 Task: Search one way flight ticket for 5 adults, 2 children, 1 infant in seat and 1 infant on lap in economy from Waterloo: Waterloo Regional Airport to Rock Springs: Southwest Wyoming Regional Airport (rock Springs Sweetwater County Airport) on 8-5-2023. Choice of flights is American. Number of bags: 2 checked bags. Price is upto 83000. Outbound departure time preference is 19:30.
Action: Mouse moved to (296, 279)
Screenshot: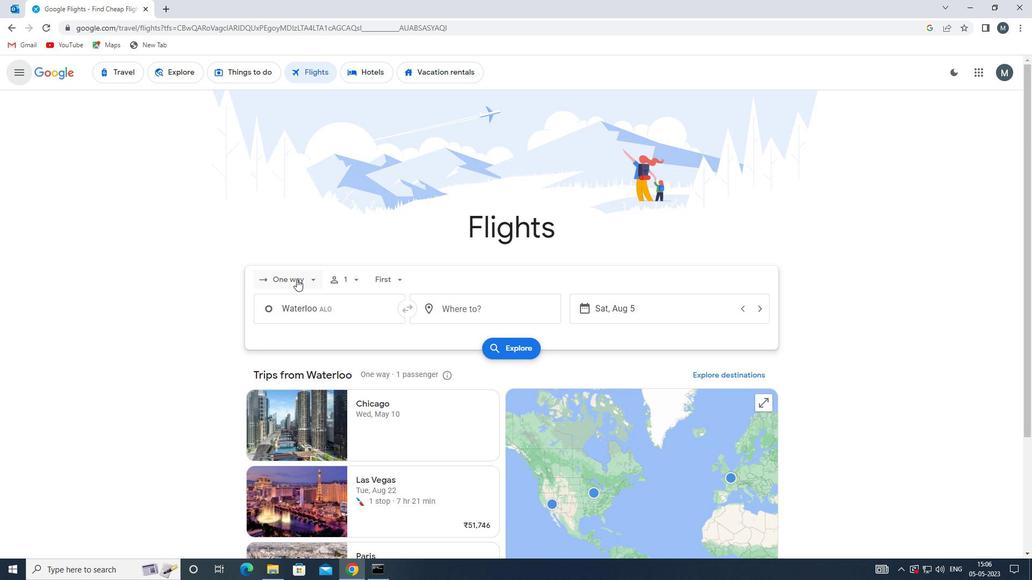 
Action: Mouse pressed left at (296, 279)
Screenshot: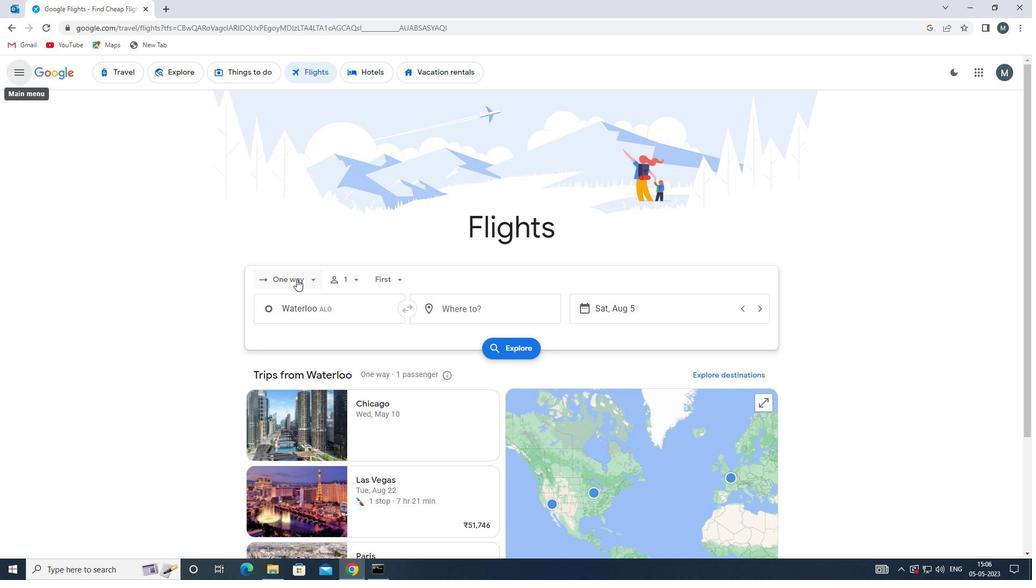 
Action: Mouse moved to (303, 334)
Screenshot: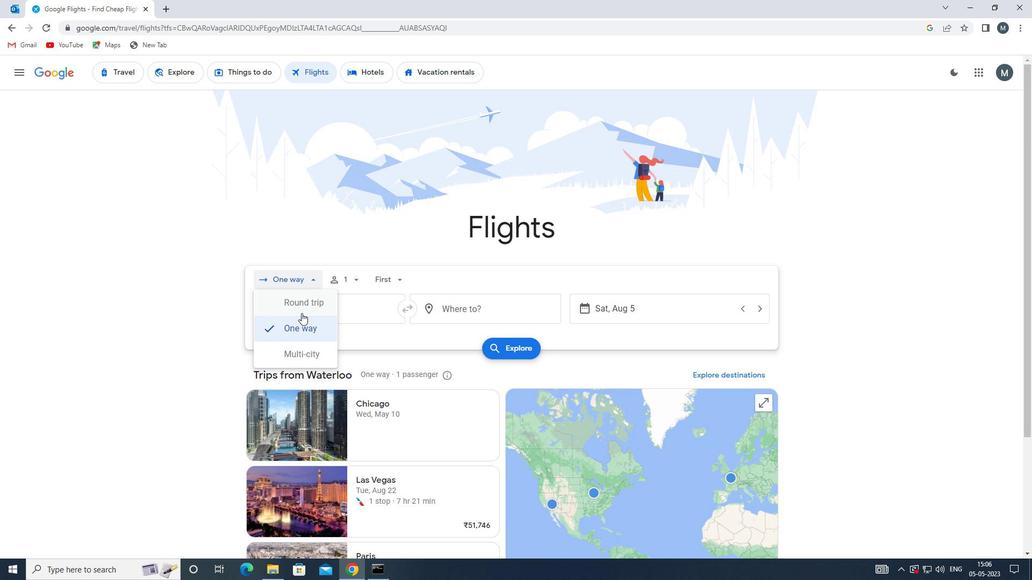 
Action: Mouse pressed left at (303, 334)
Screenshot: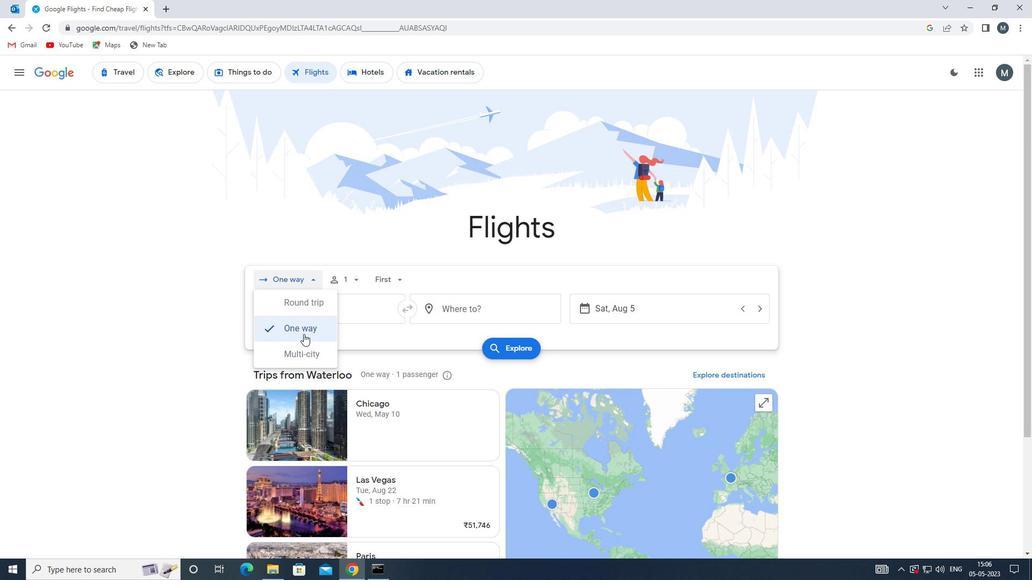 
Action: Mouse moved to (359, 272)
Screenshot: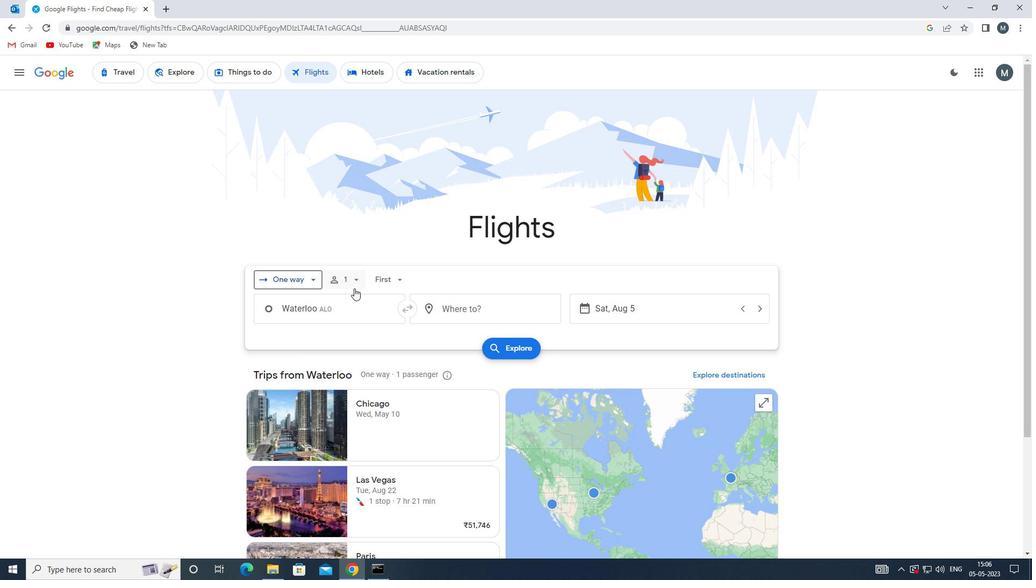 
Action: Mouse pressed left at (359, 272)
Screenshot: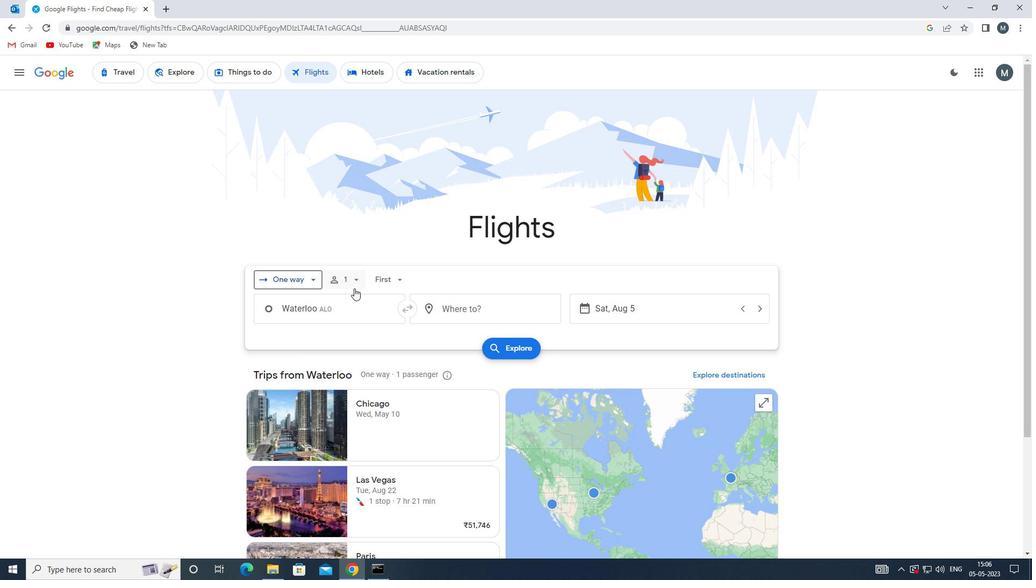 
Action: Mouse moved to (442, 306)
Screenshot: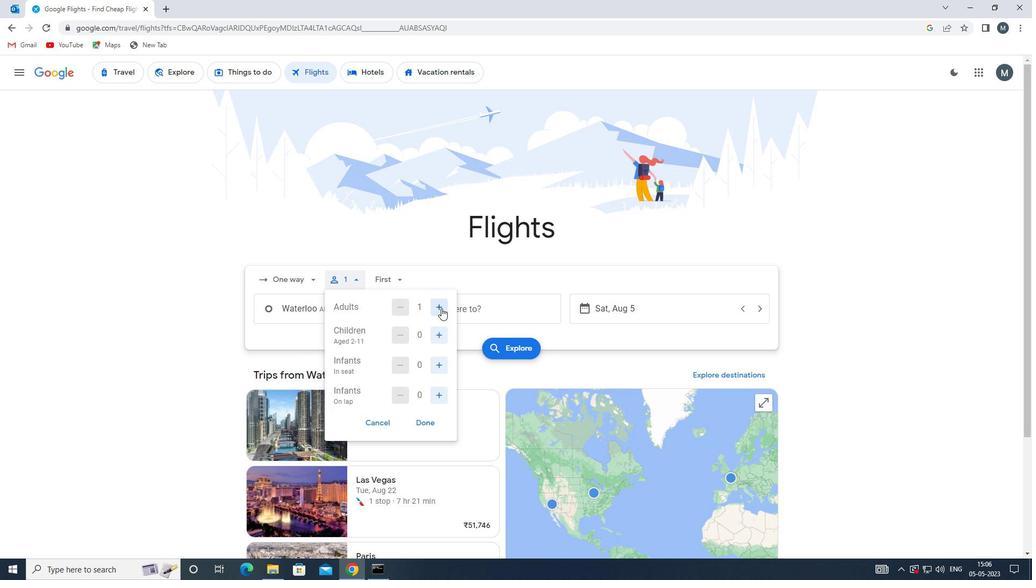 
Action: Mouse pressed left at (442, 306)
Screenshot: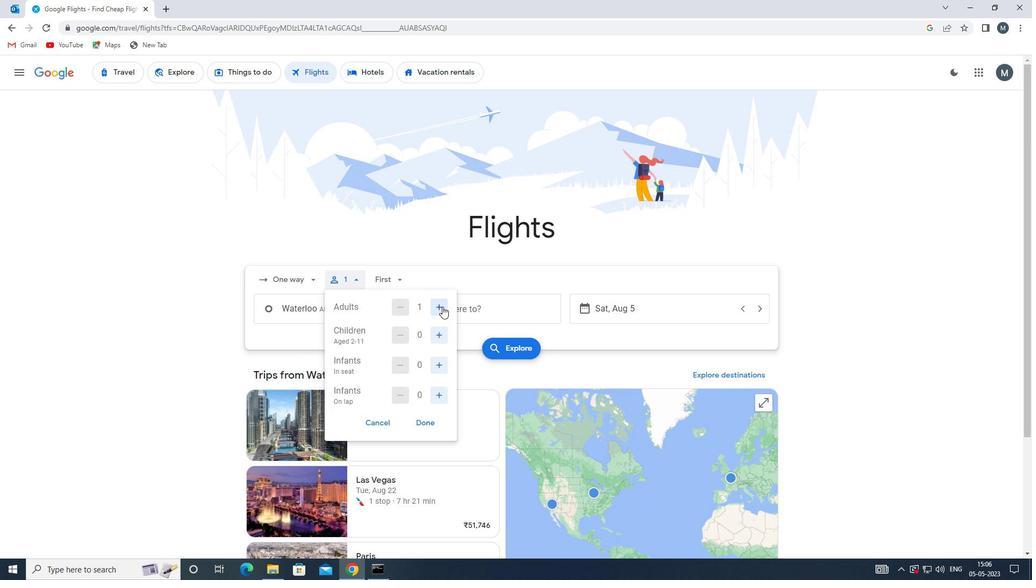 
Action: Mouse pressed left at (442, 306)
Screenshot: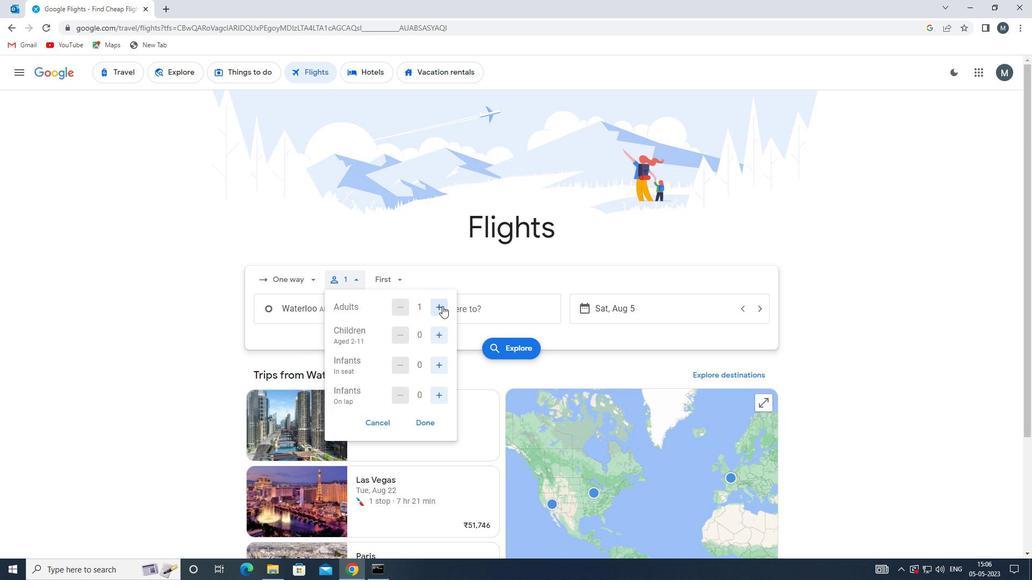 
Action: Mouse pressed left at (442, 306)
Screenshot: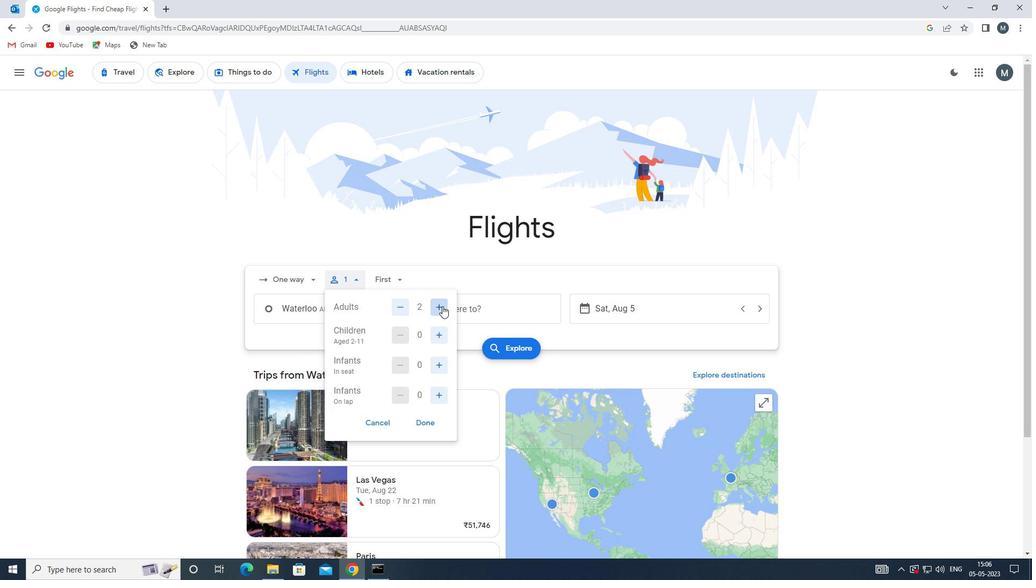 
Action: Mouse pressed left at (442, 306)
Screenshot: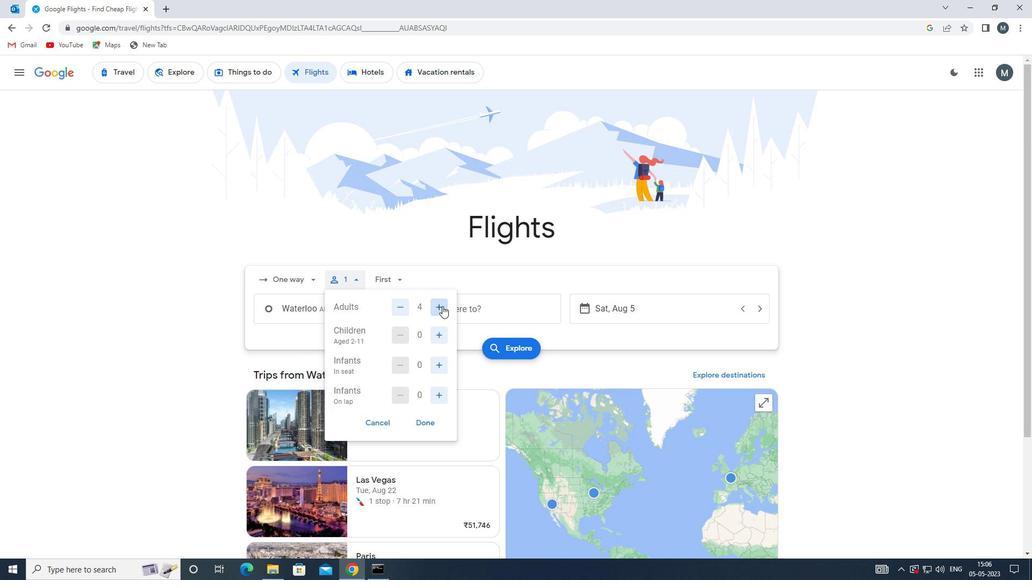 
Action: Mouse moved to (438, 339)
Screenshot: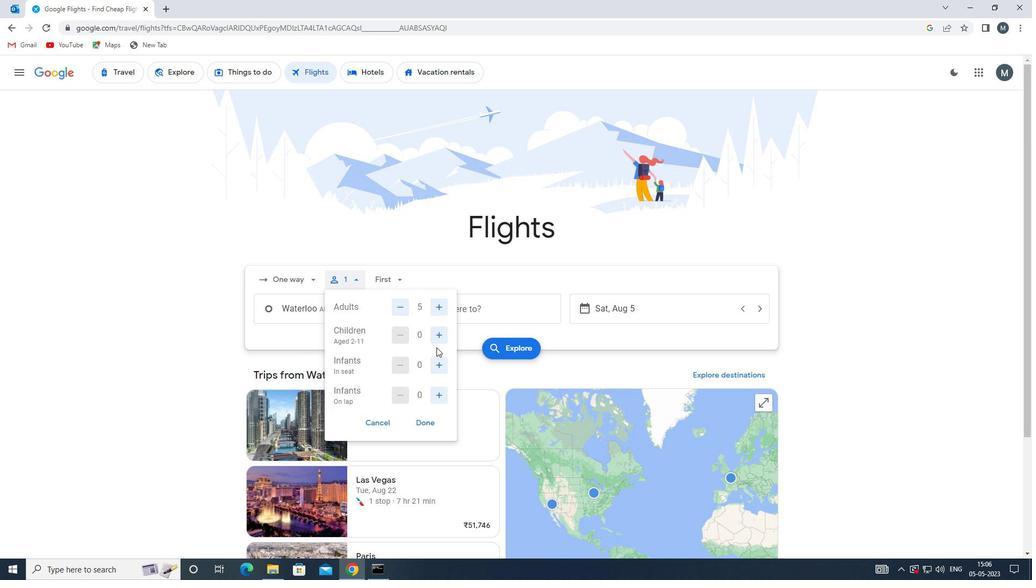 
Action: Mouse pressed left at (438, 339)
Screenshot: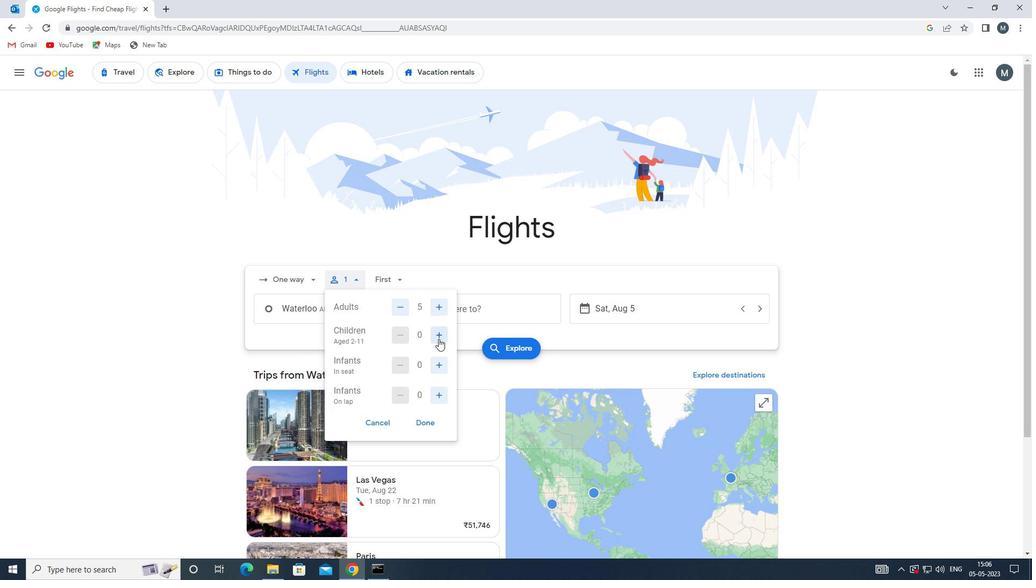 
Action: Mouse pressed left at (438, 339)
Screenshot: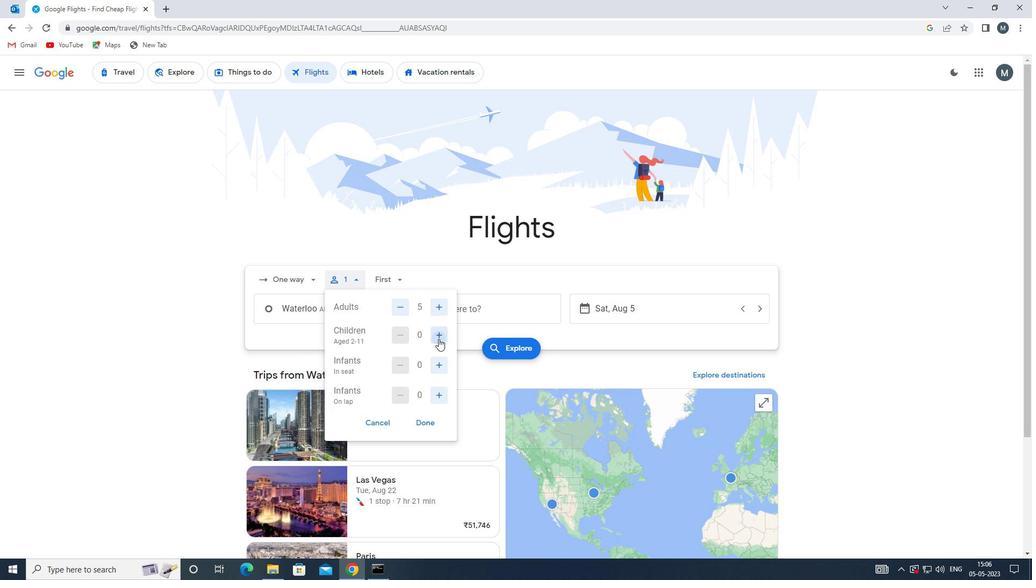 
Action: Mouse moved to (439, 366)
Screenshot: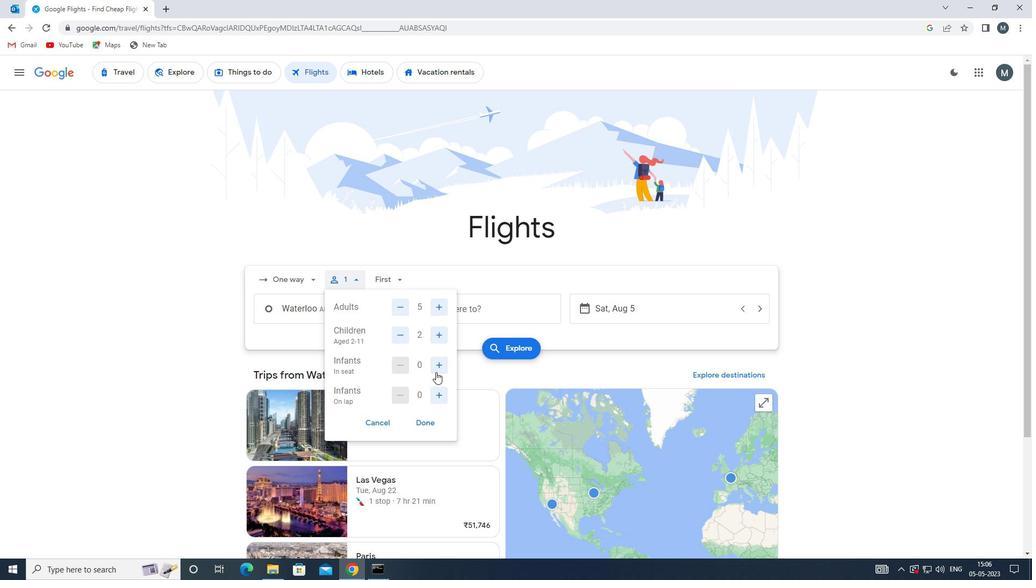 
Action: Mouse pressed left at (439, 366)
Screenshot: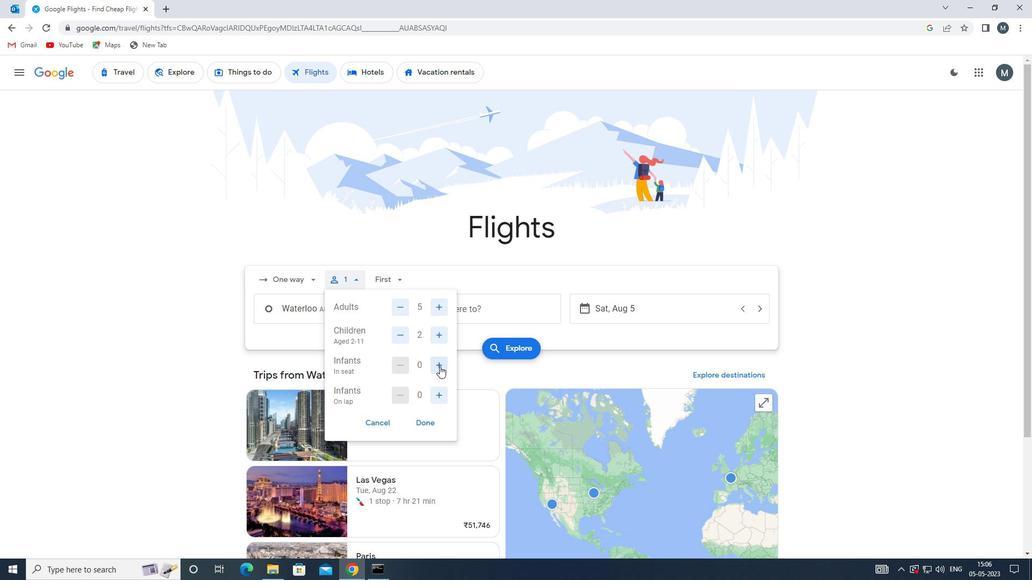 
Action: Mouse moved to (435, 400)
Screenshot: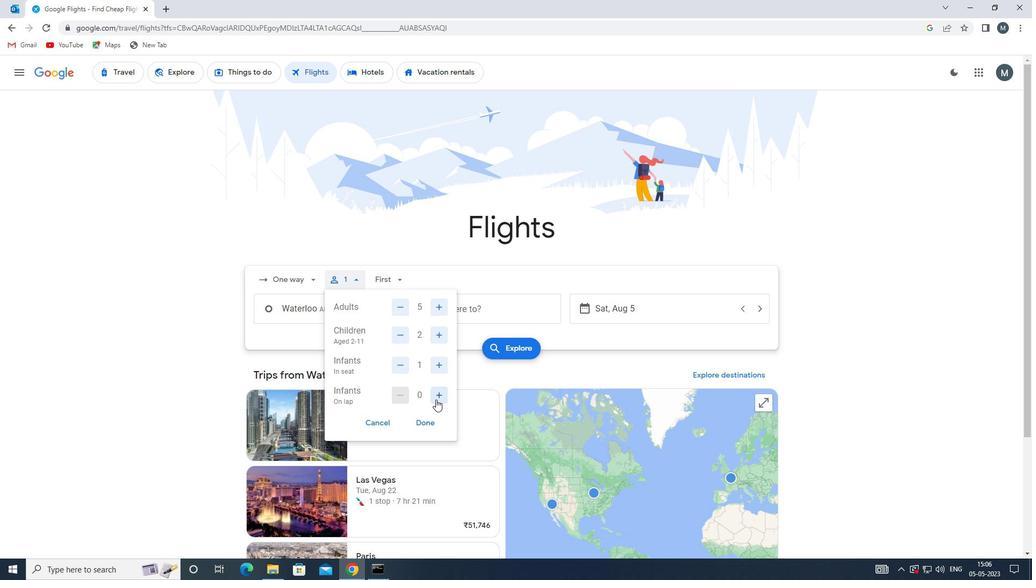 
Action: Mouse pressed left at (435, 400)
Screenshot: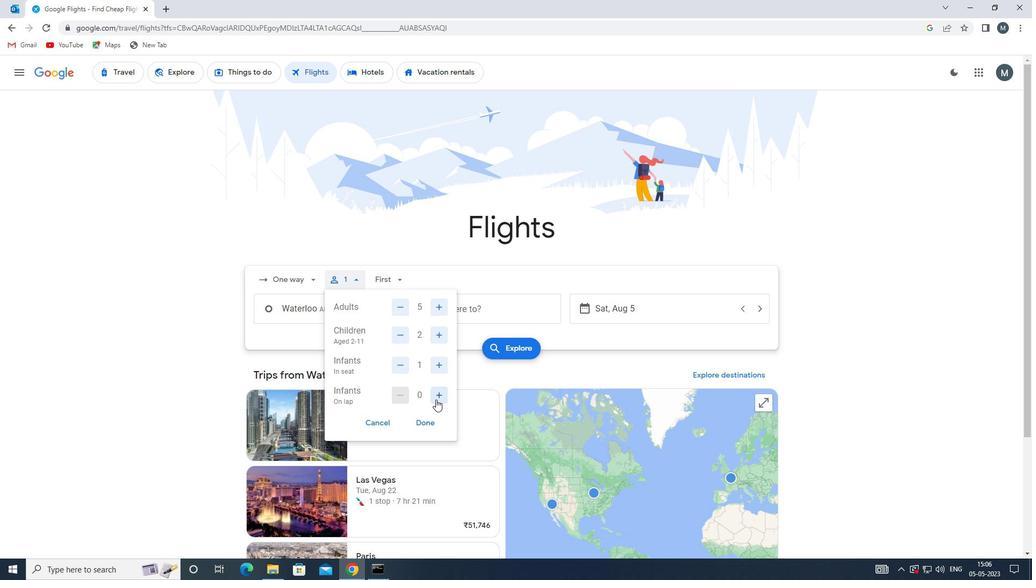 
Action: Mouse moved to (428, 424)
Screenshot: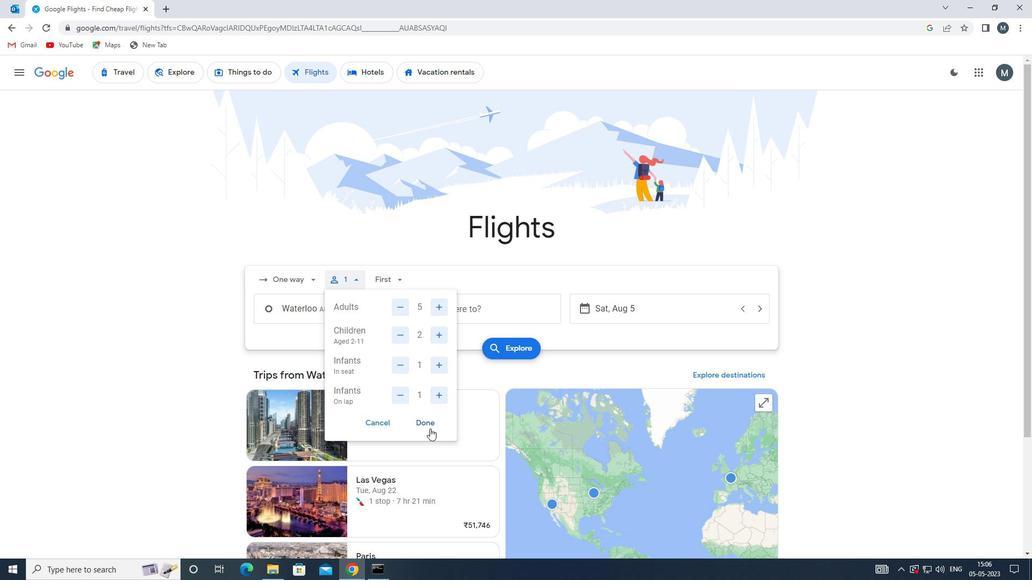 
Action: Mouse pressed left at (428, 424)
Screenshot: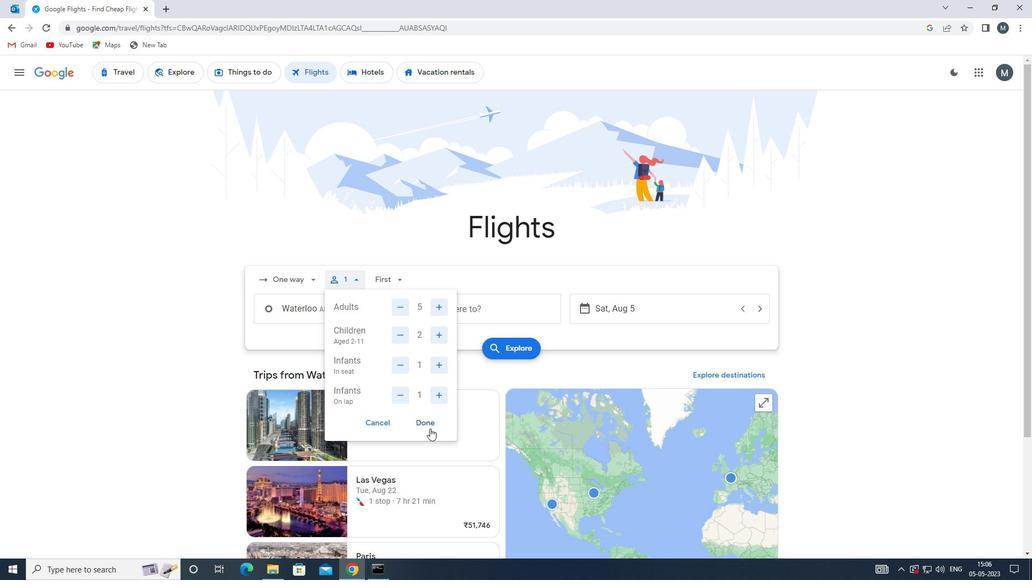 
Action: Mouse moved to (397, 280)
Screenshot: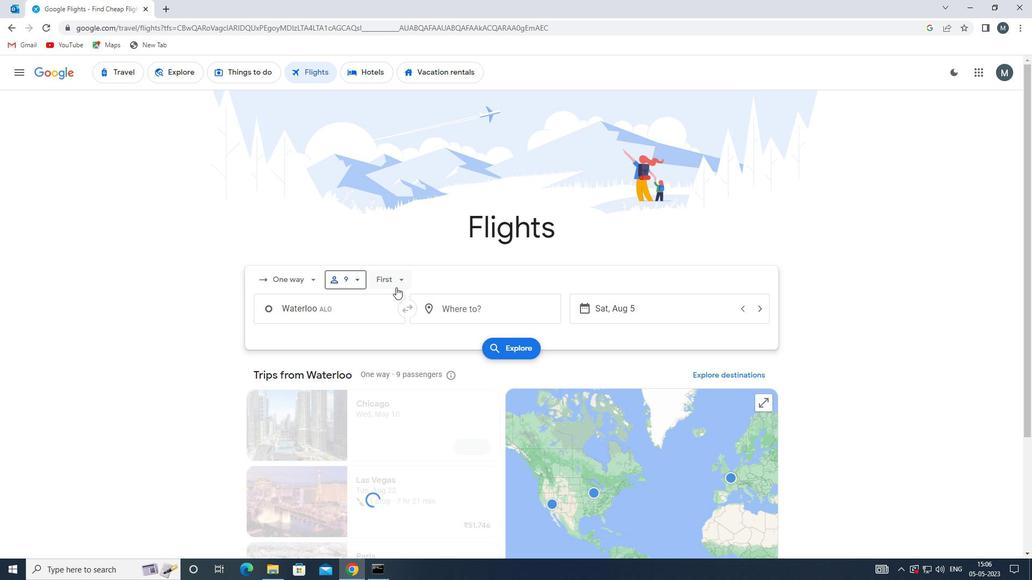 
Action: Mouse pressed left at (397, 280)
Screenshot: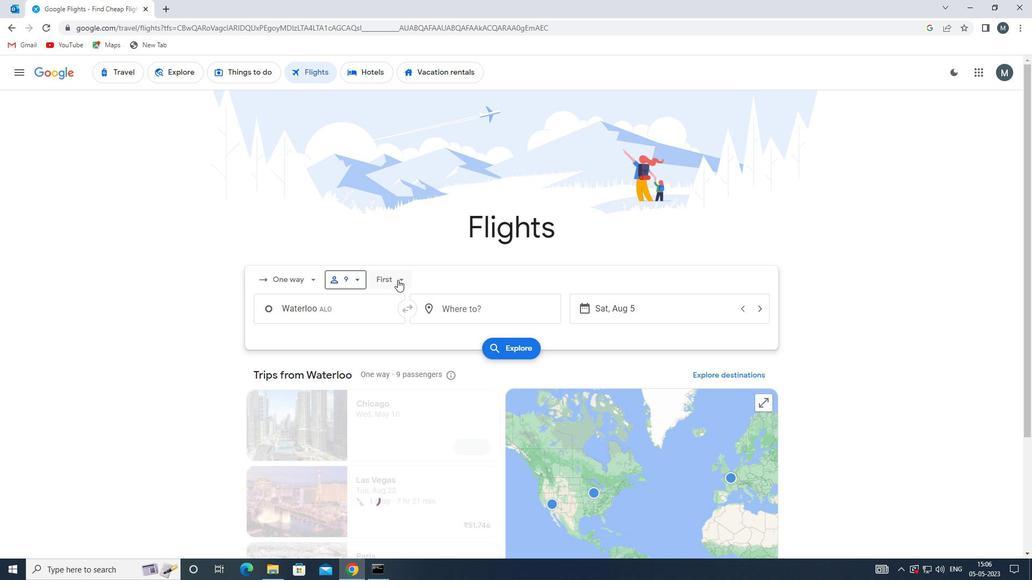 
Action: Mouse moved to (411, 306)
Screenshot: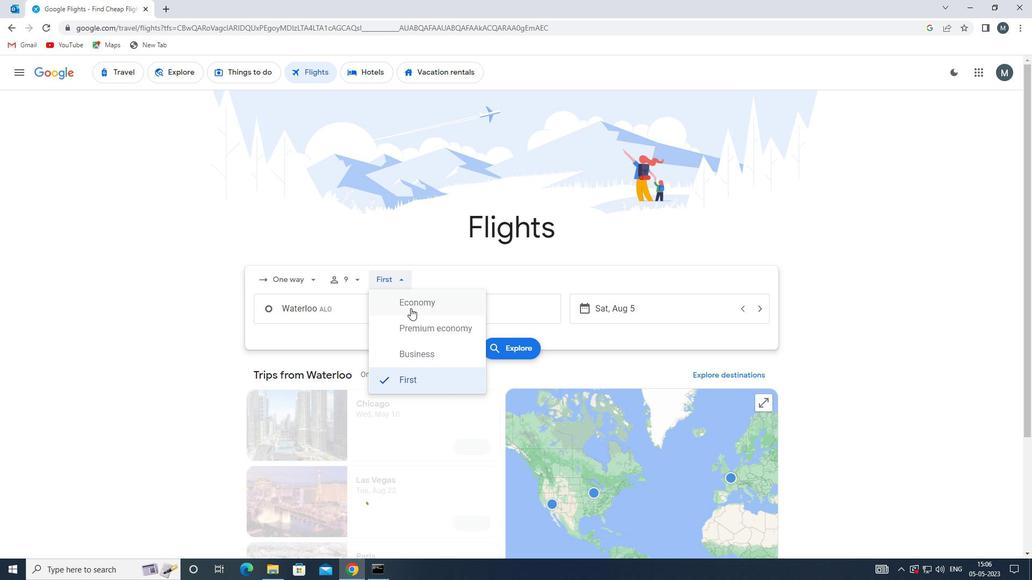 
Action: Mouse pressed left at (411, 306)
Screenshot: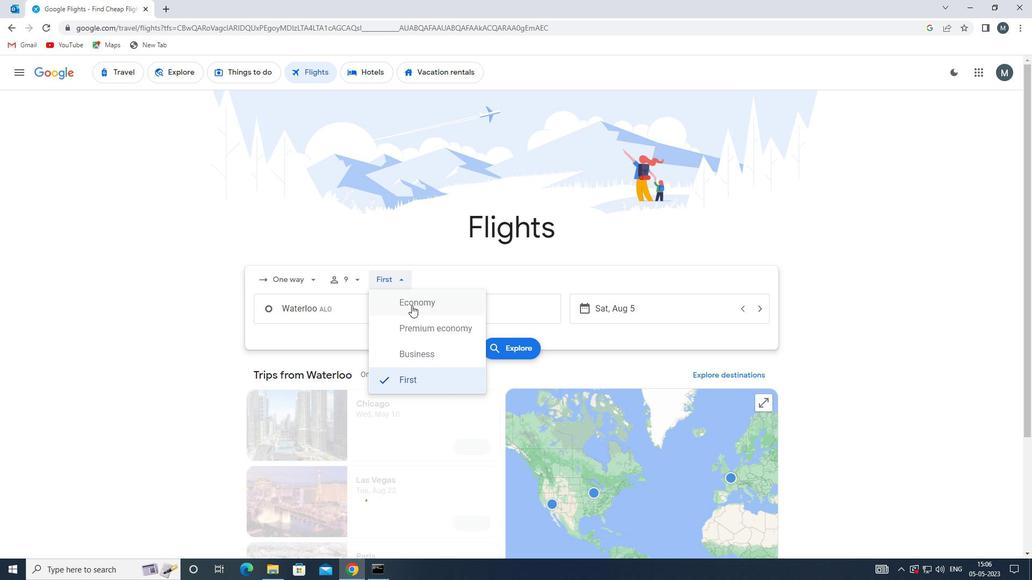 
Action: Mouse moved to (368, 310)
Screenshot: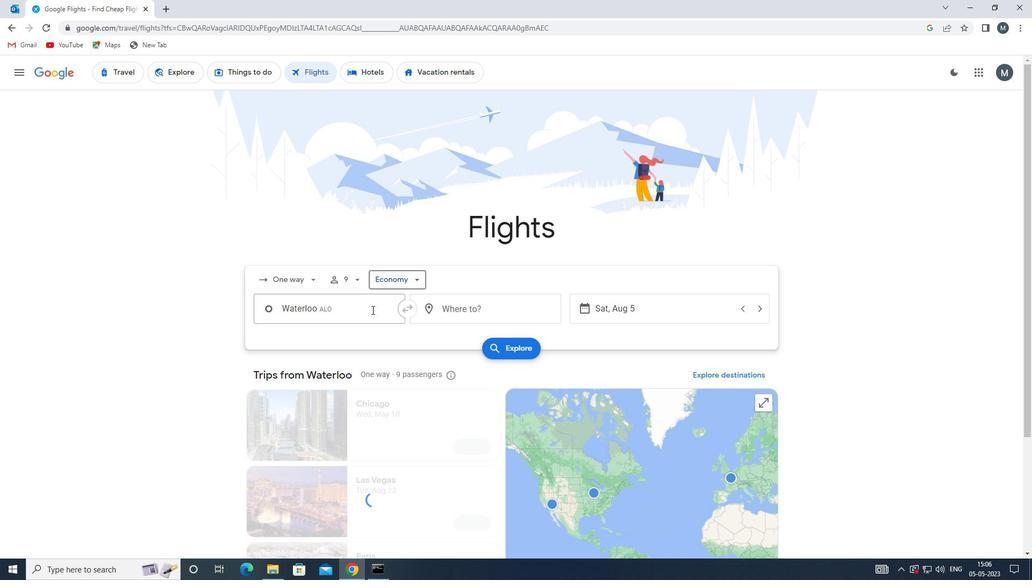 
Action: Mouse pressed left at (368, 310)
Screenshot: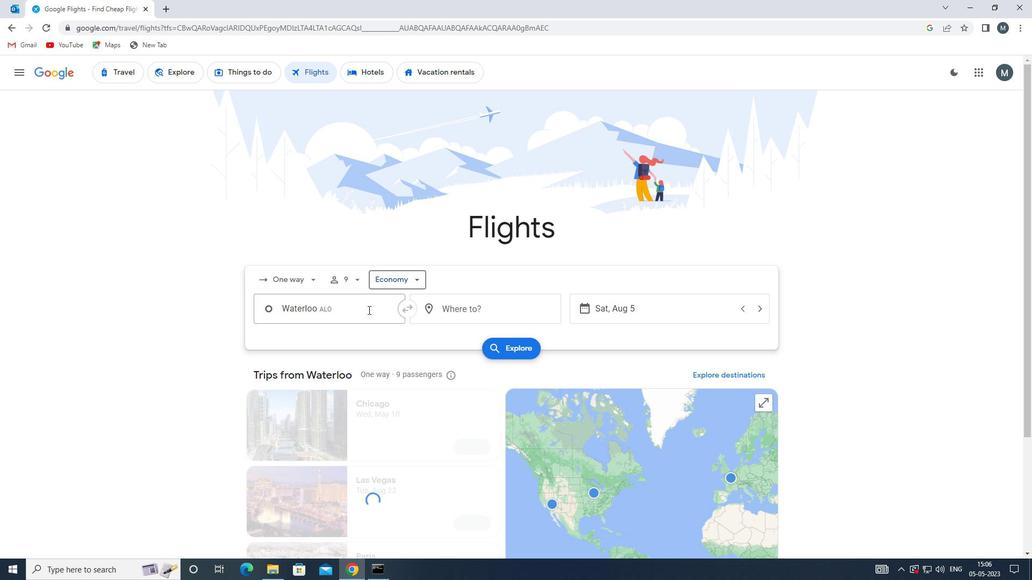 
Action: Mouse moved to (345, 424)
Screenshot: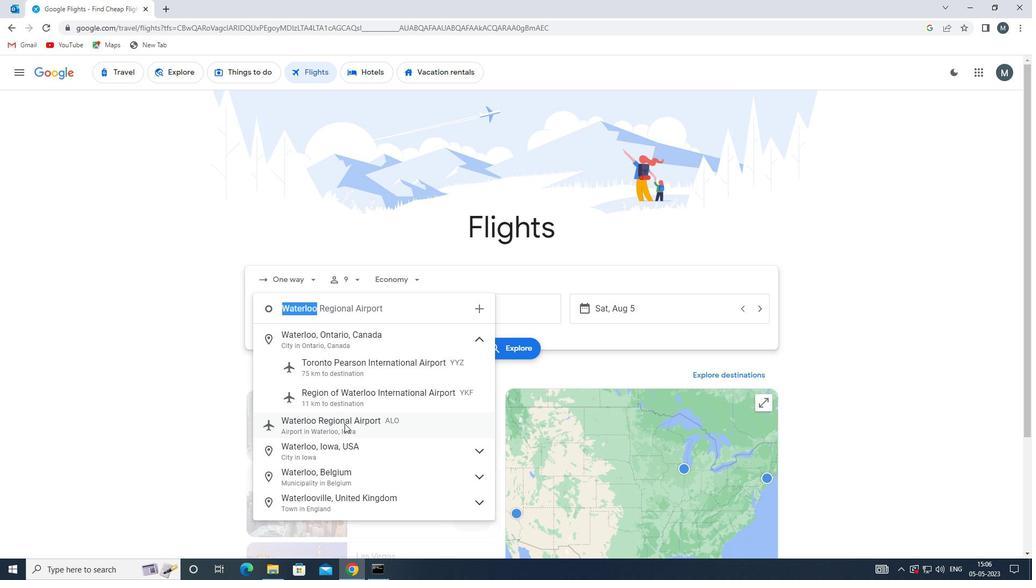 
Action: Mouse pressed left at (345, 424)
Screenshot: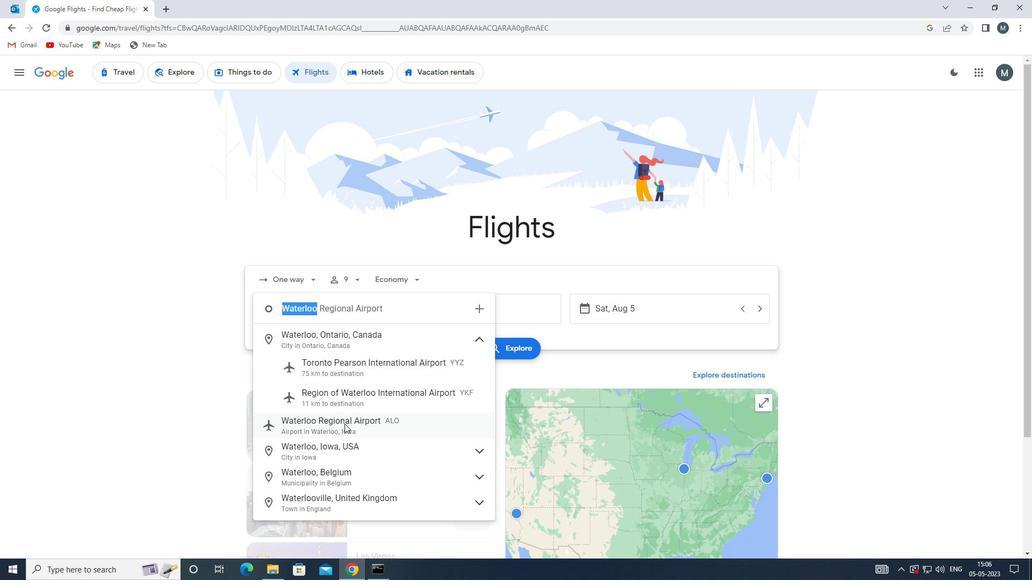 
Action: Mouse moved to (465, 307)
Screenshot: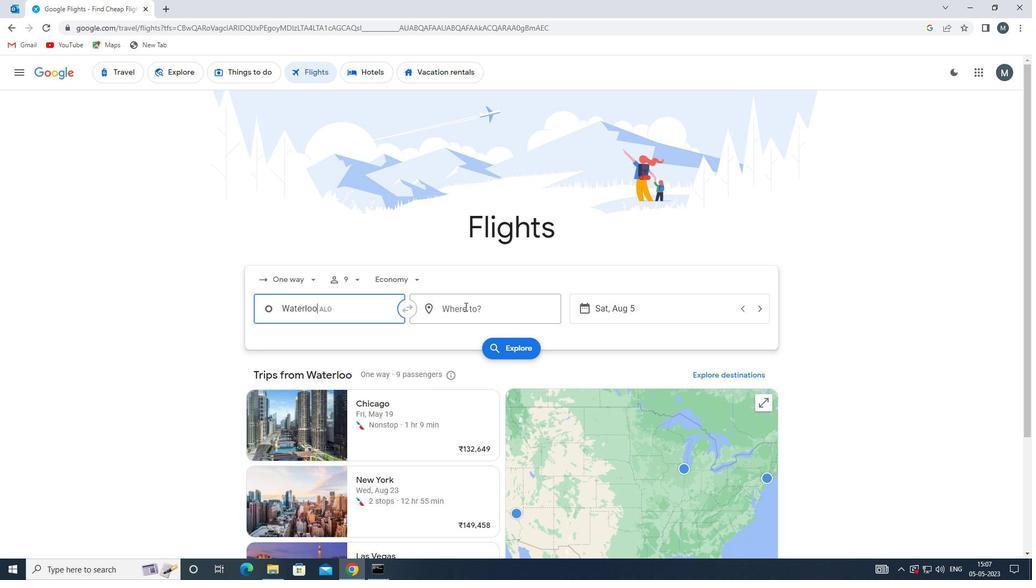 
Action: Mouse pressed left at (465, 307)
Screenshot: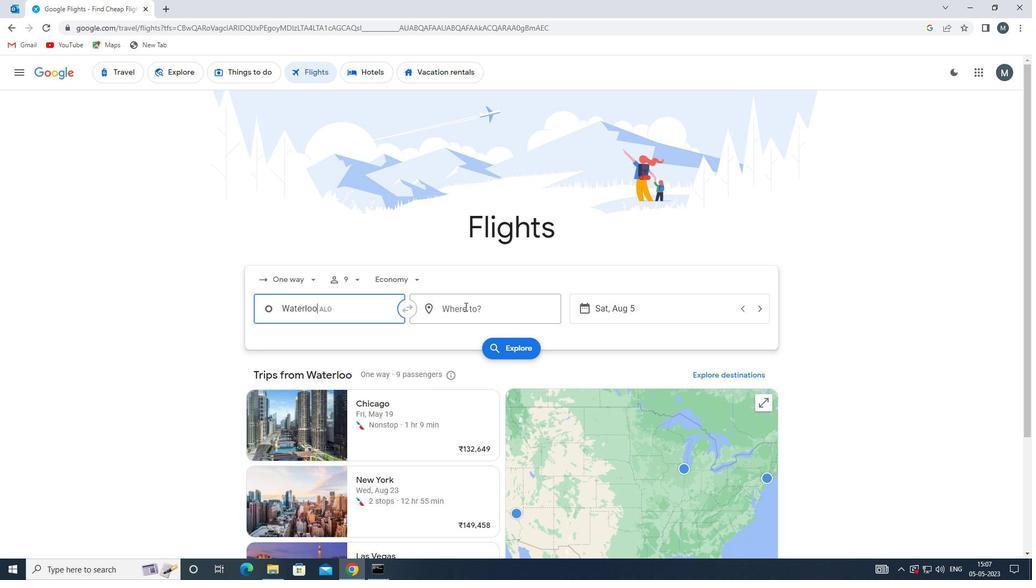 
Action: Key pressed rks
Screenshot: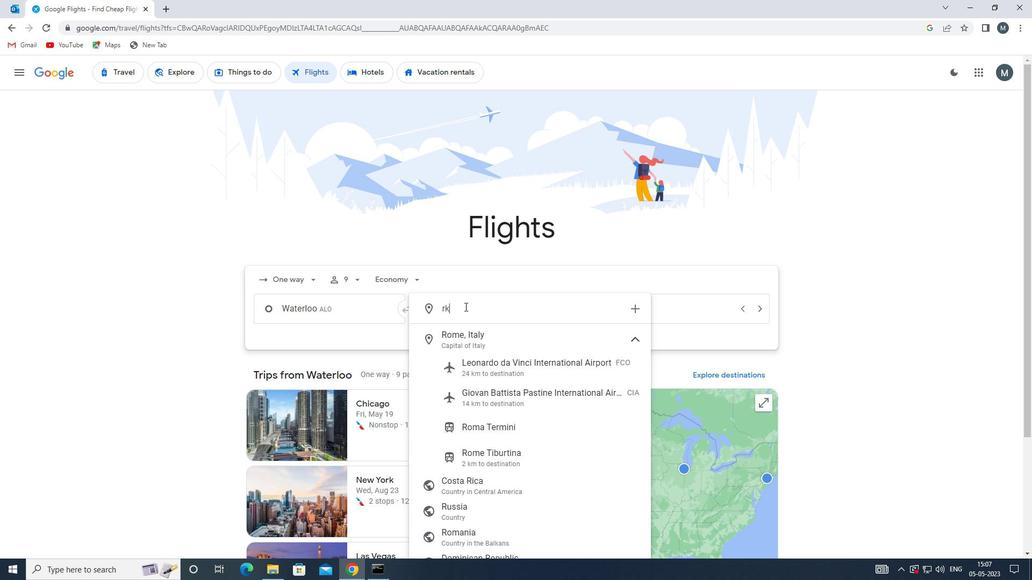 
Action: Mouse moved to (518, 342)
Screenshot: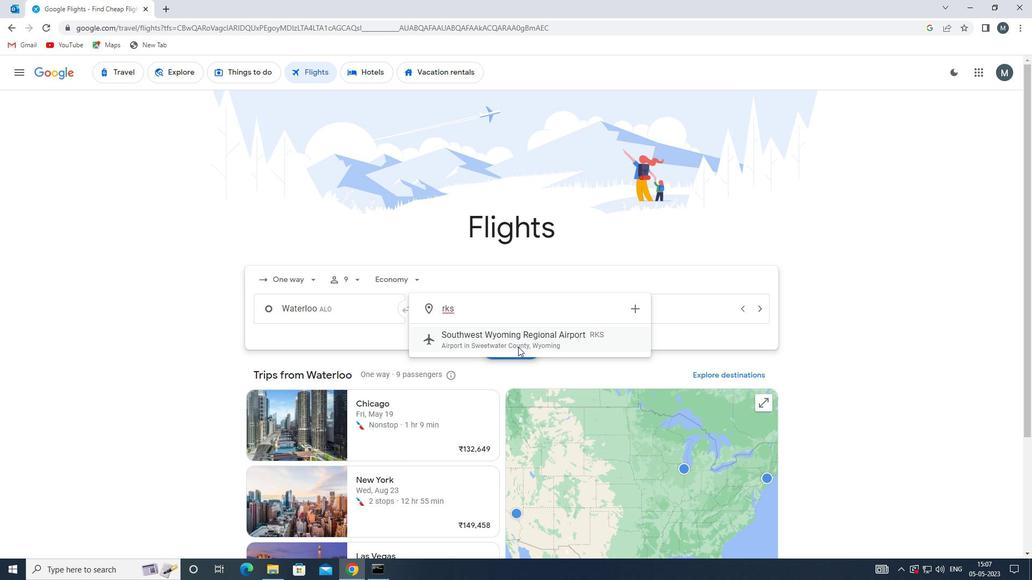 
Action: Mouse pressed left at (518, 342)
Screenshot: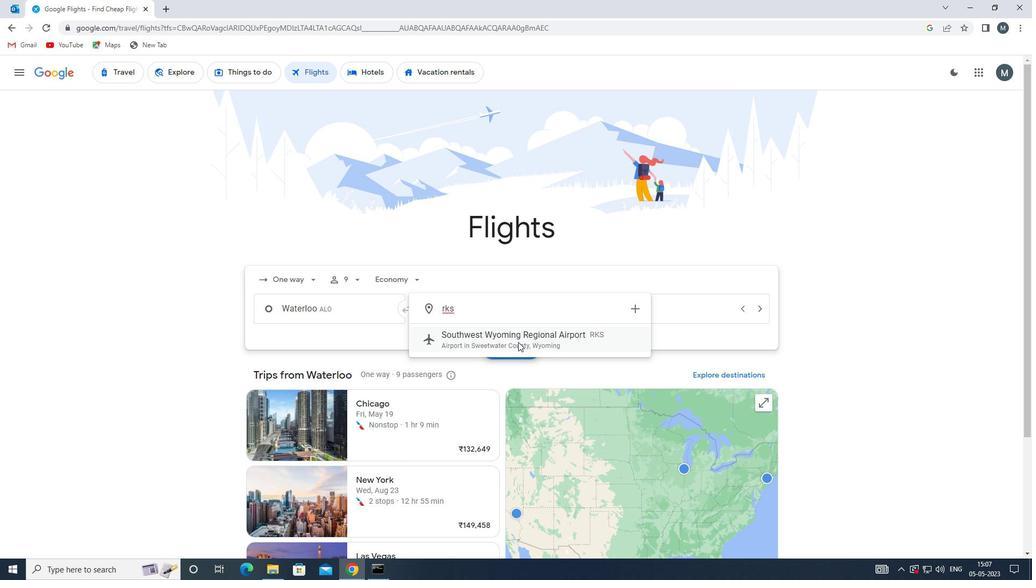 
Action: Mouse moved to (612, 311)
Screenshot: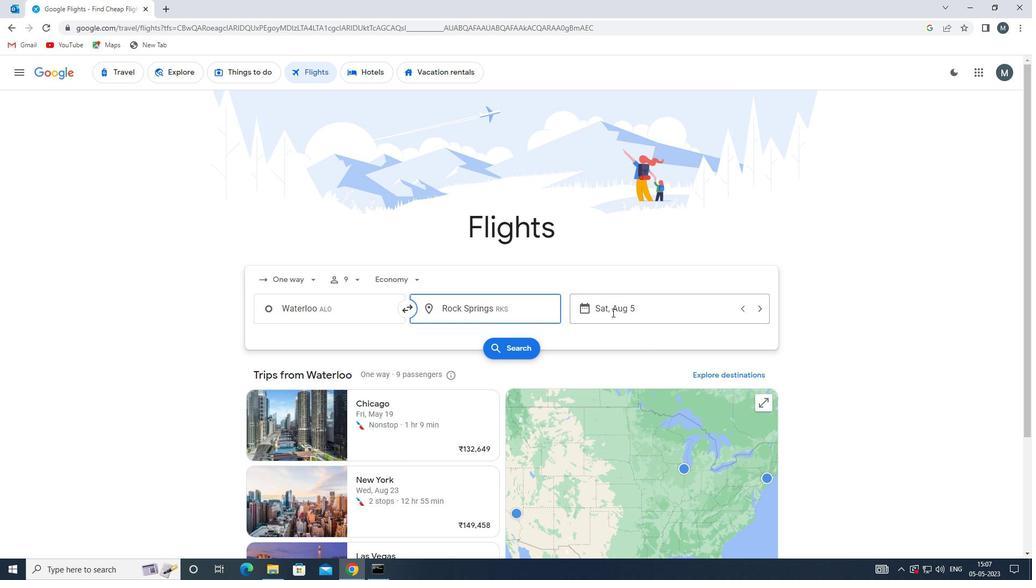 
Action: Mouse pressed left at (612, 311)
Screenshot: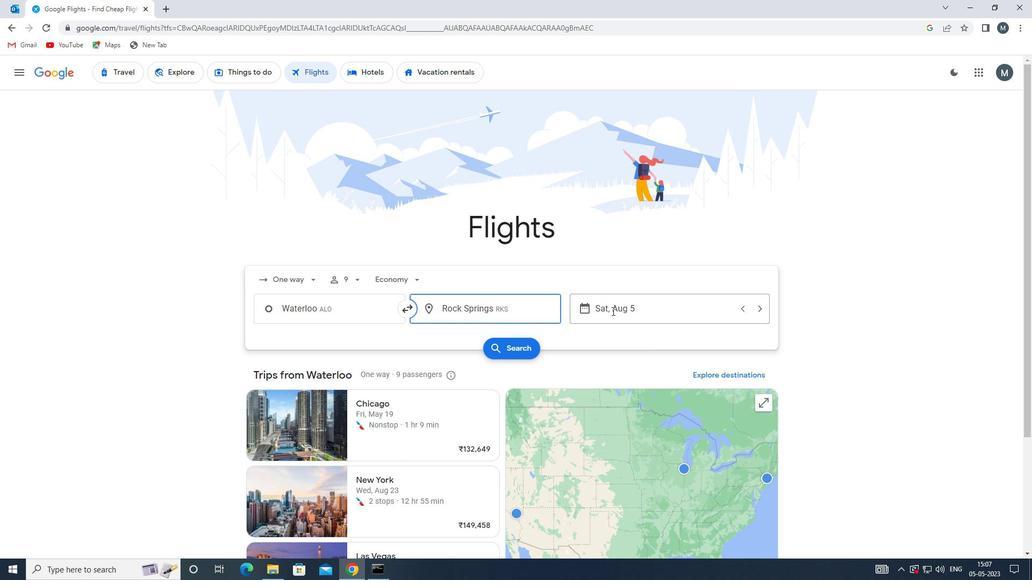
Action: Mouse moved to (548, 368)
Screenshot: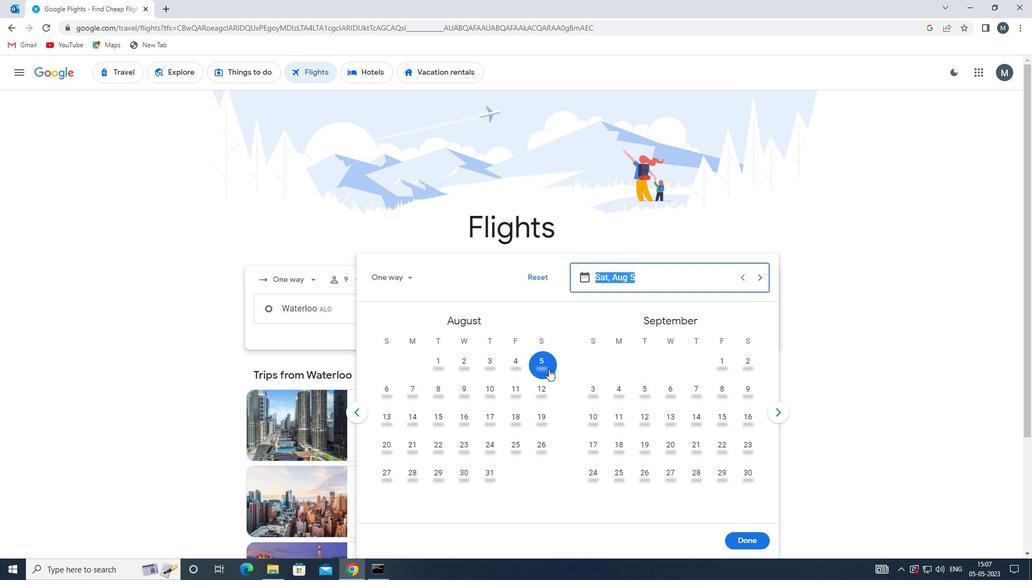 
Action: Mouse pressed left at (548, 368)
Screenshot: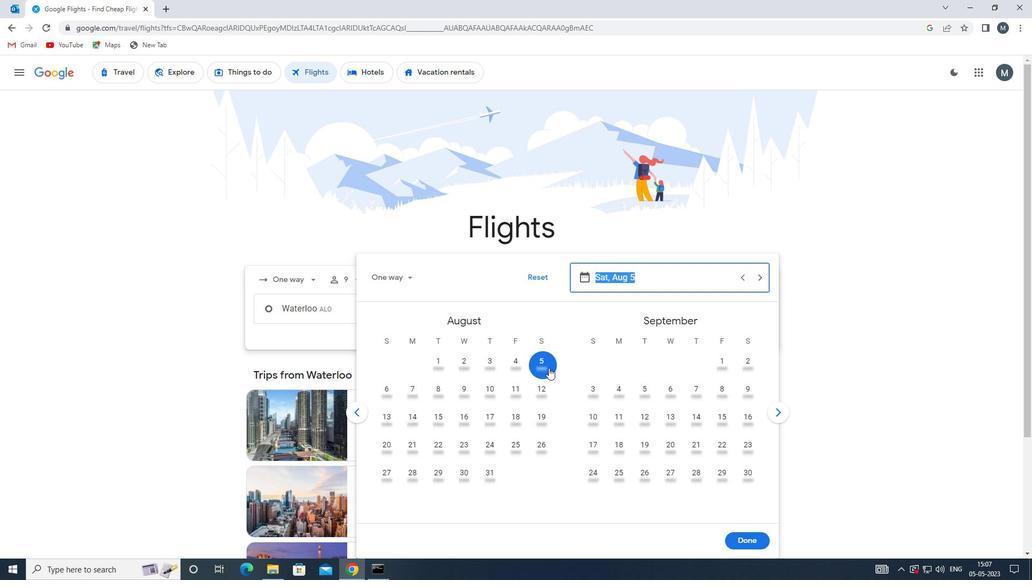 
Action: Mouse moved to (731, 536)
Screenshot: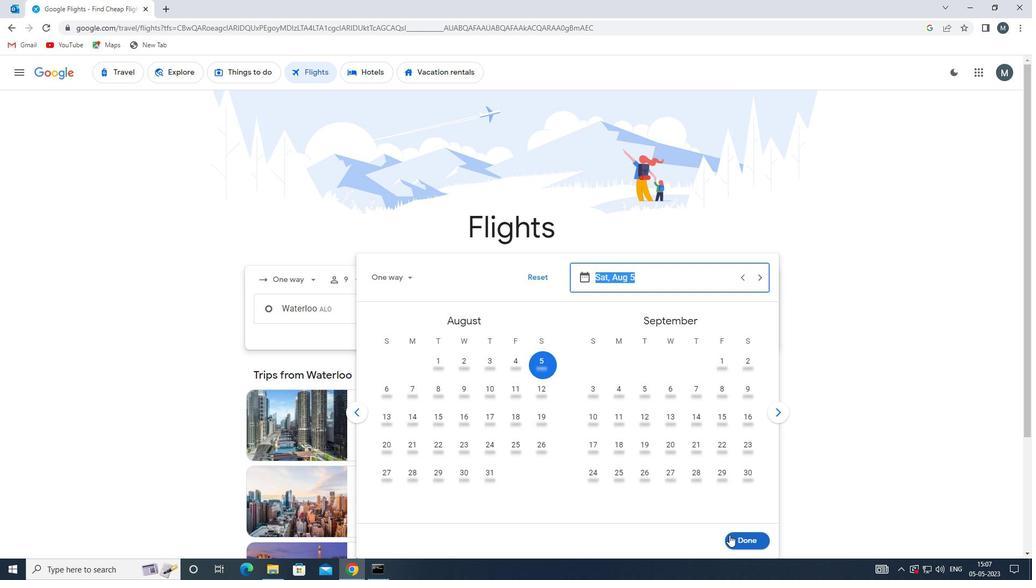 
Action: Mouse pressed left at (731, 536)
Screenshot: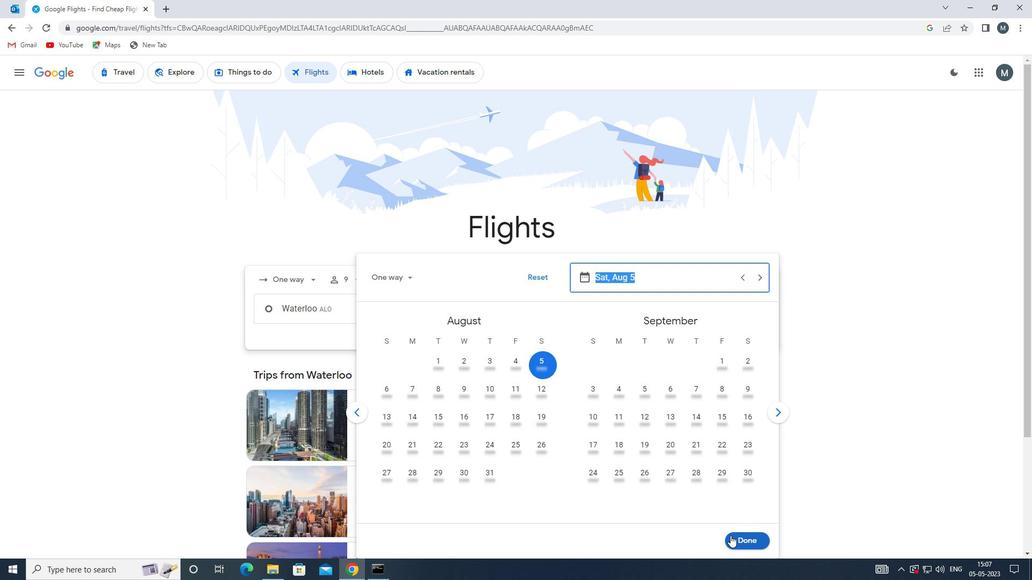 
Action: Mouse moved to (526, 352)
Screenshot: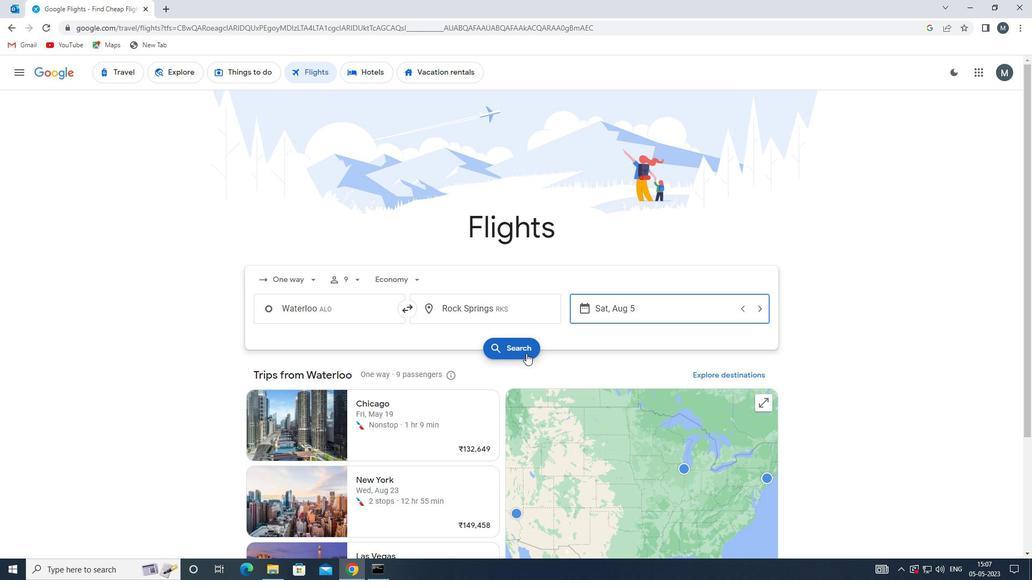 
Action: Mouse pressed left at (526, 352)
Screenshot: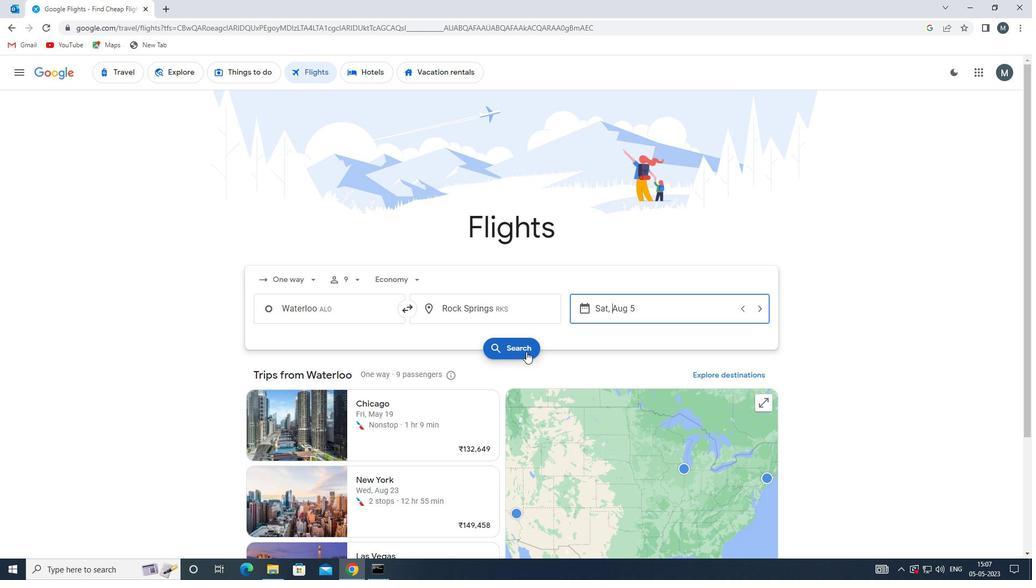 
Action: Mouse moved to (275, 178)
Screenshot: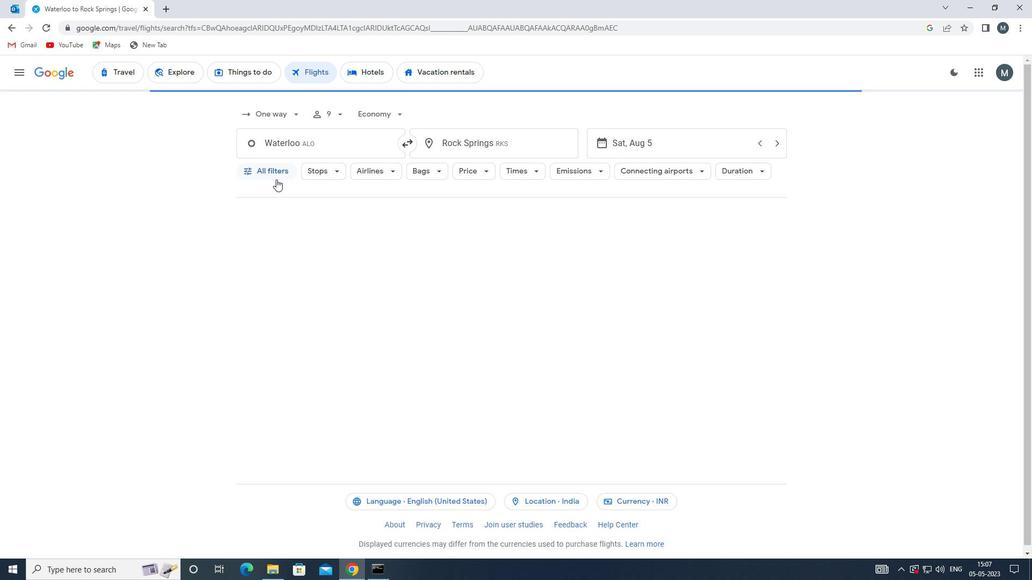 
Action: Mouse pressed left at (275, 178)
Screenshot: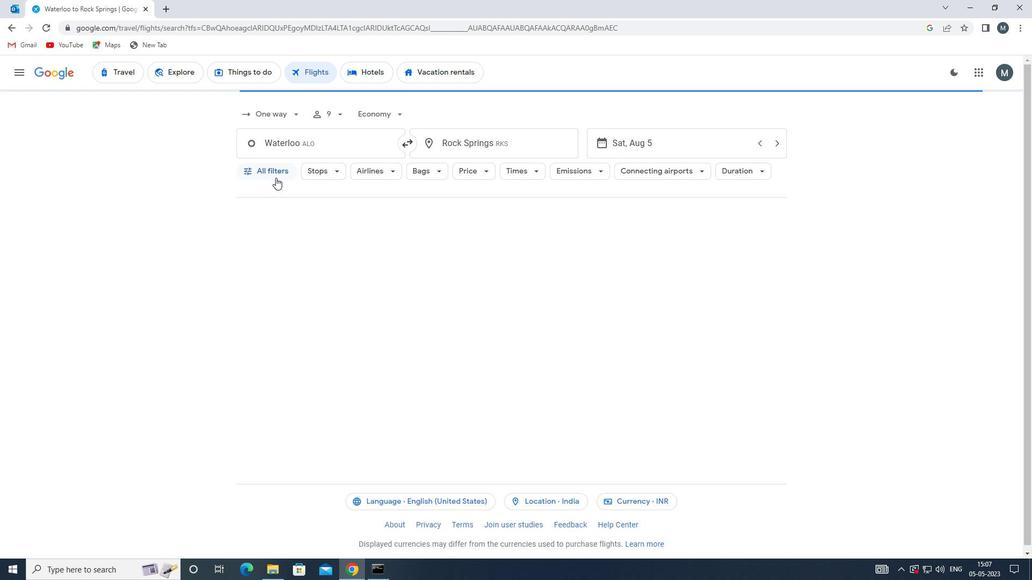 
Action: Mouse moved to (307, 298)
Screenshot: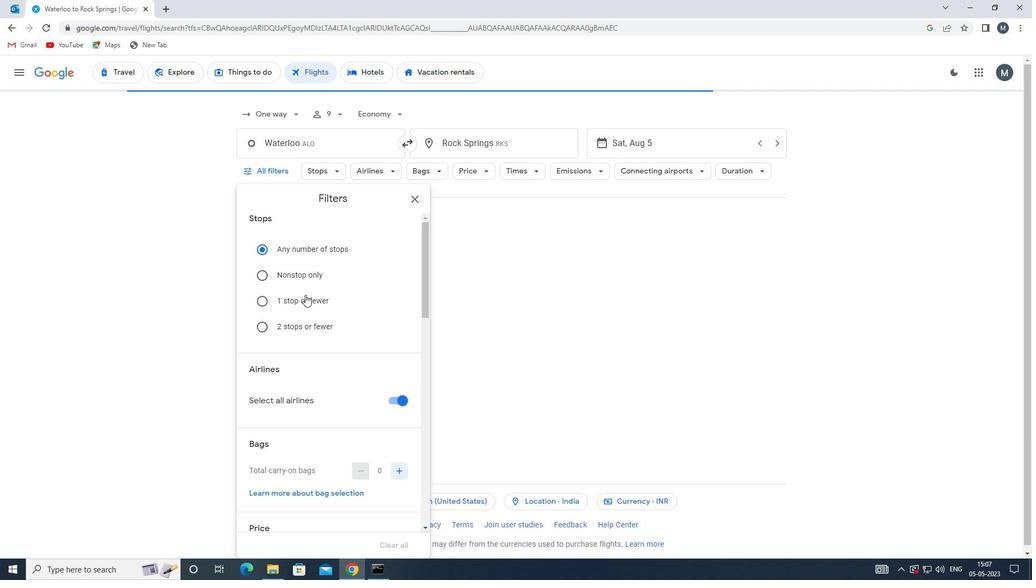 
Action: Mouse scrolled (307, 297) with delta (0, 0)
Screenshot: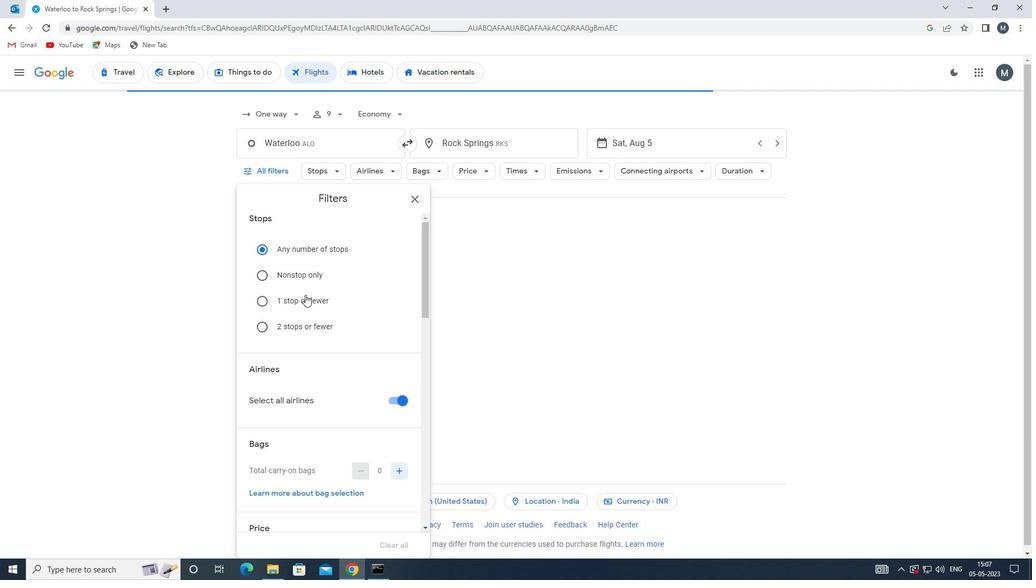 
Action: Mouse moved to (307, 300)
Screenshot: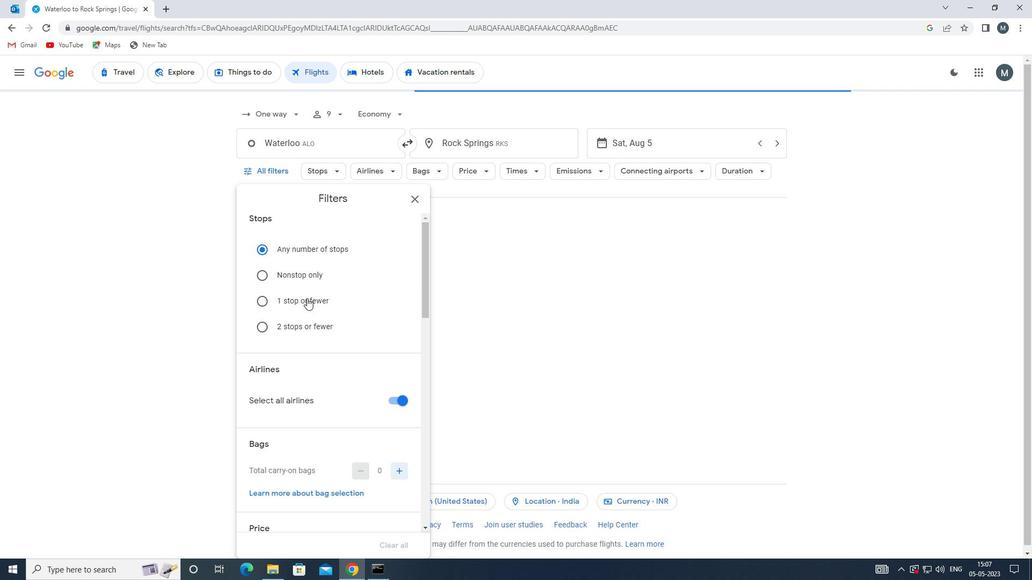 
Action: Mouse scrolled (307, 299) with delta (0, 0)
Screenshot: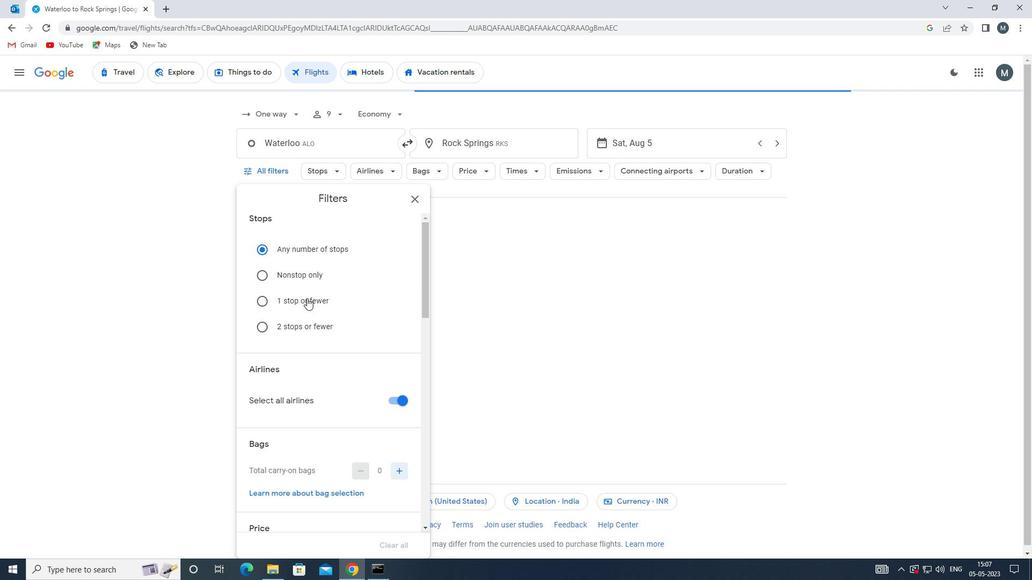 
Action: Mouse moved to (397, 295)
Screenshot: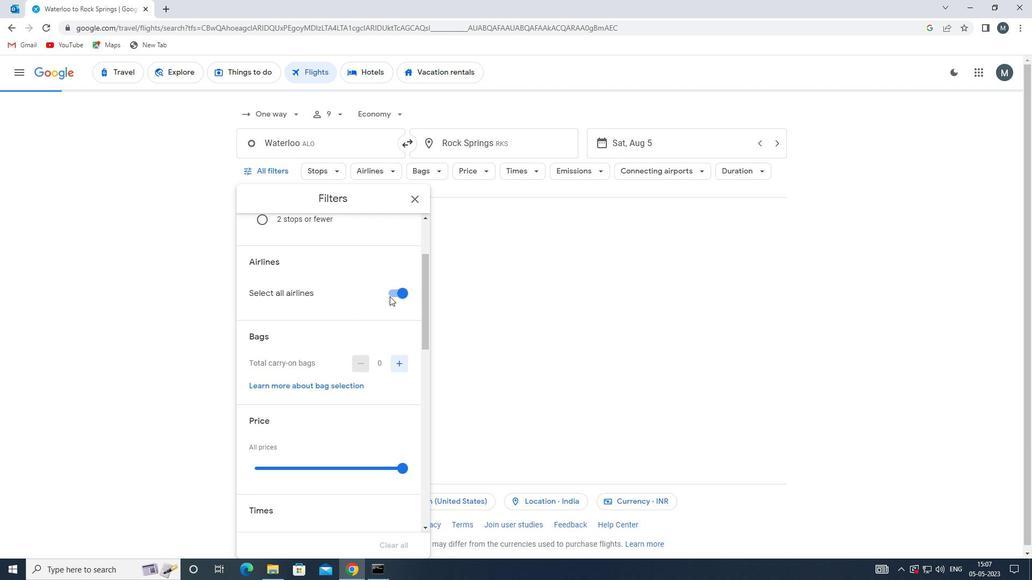 
Action: Mouse pressed left at (397, 295)
Screenshot: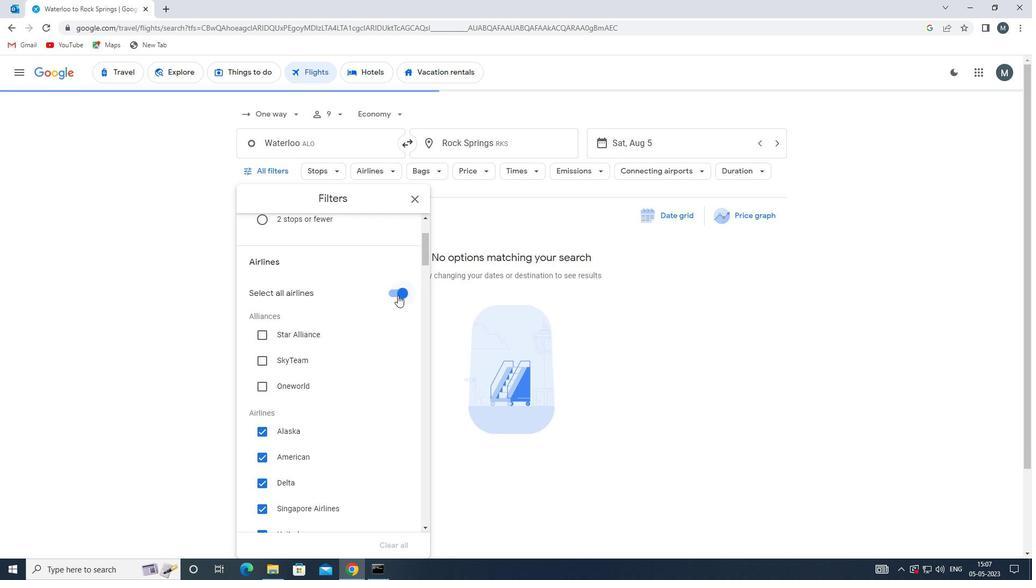 
Action: Mouse moved to (346, 311)
Screenshot: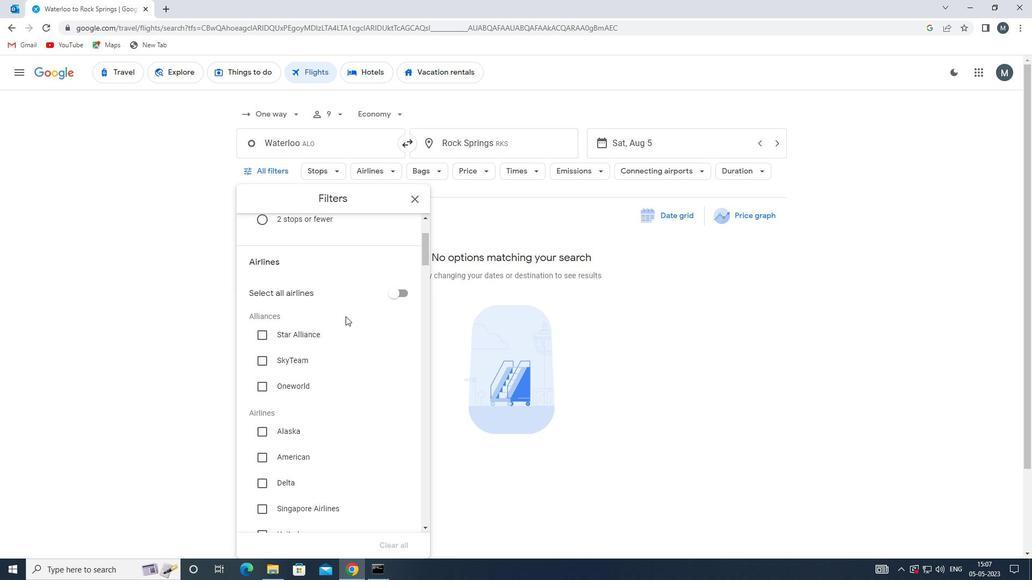
Action: Mouse scrolled (346, 311) with delta (0, 0)
Screenshot: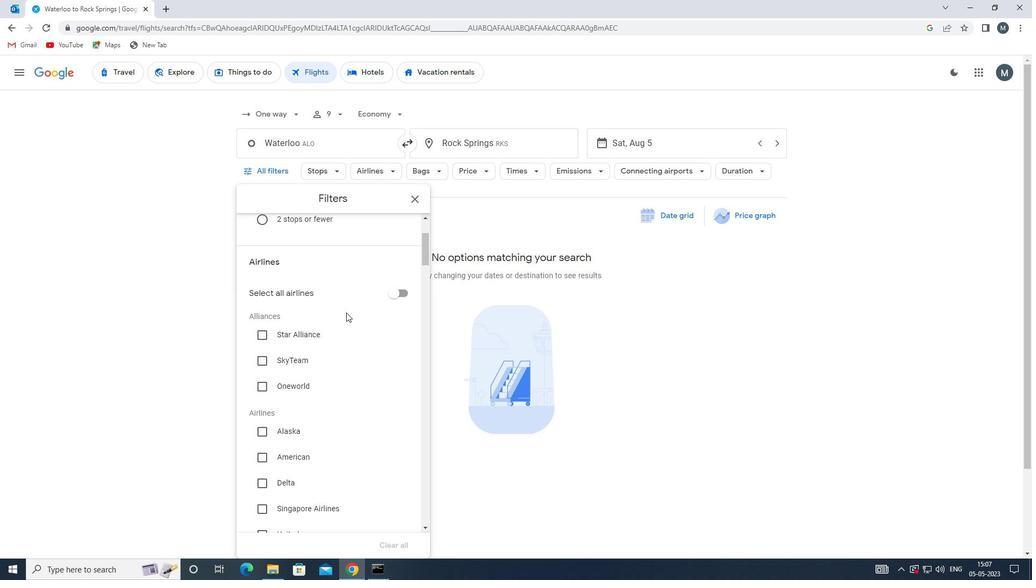 
Action: Mouse scrolled (346, 311) with delta (0, 0)
Screenshot: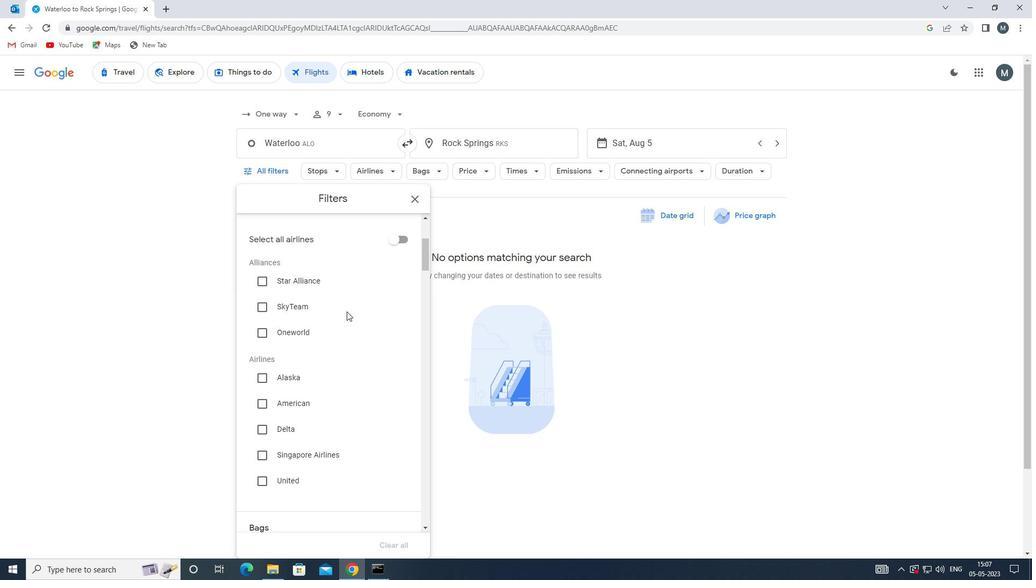 
Action: Mouse moved to (318, 347)
Screenshot: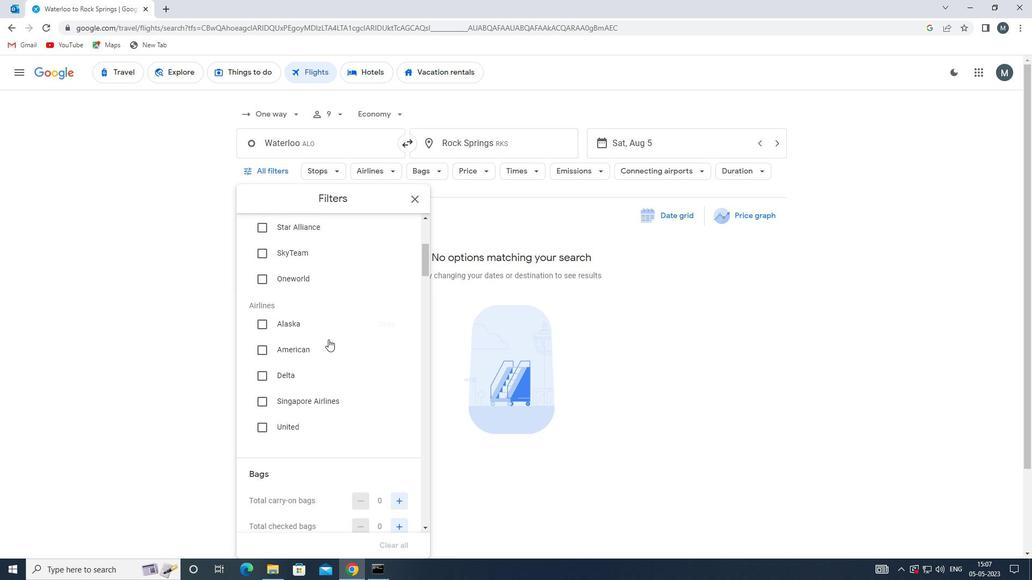 
Action: Mouse pressed left at (318, 347)
Screenshot: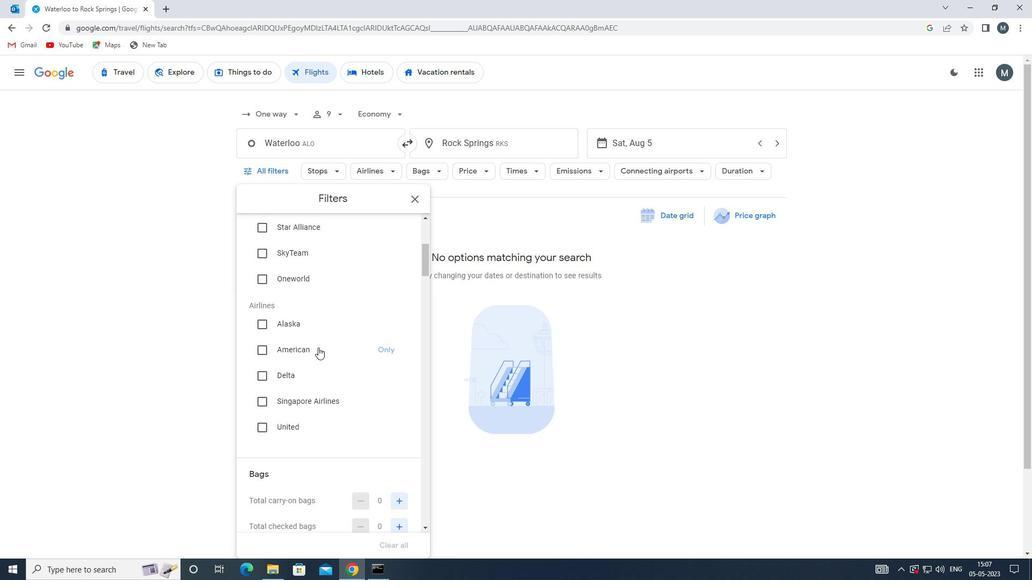 
Action: Mouse moved to (342, 329)
Screenshot: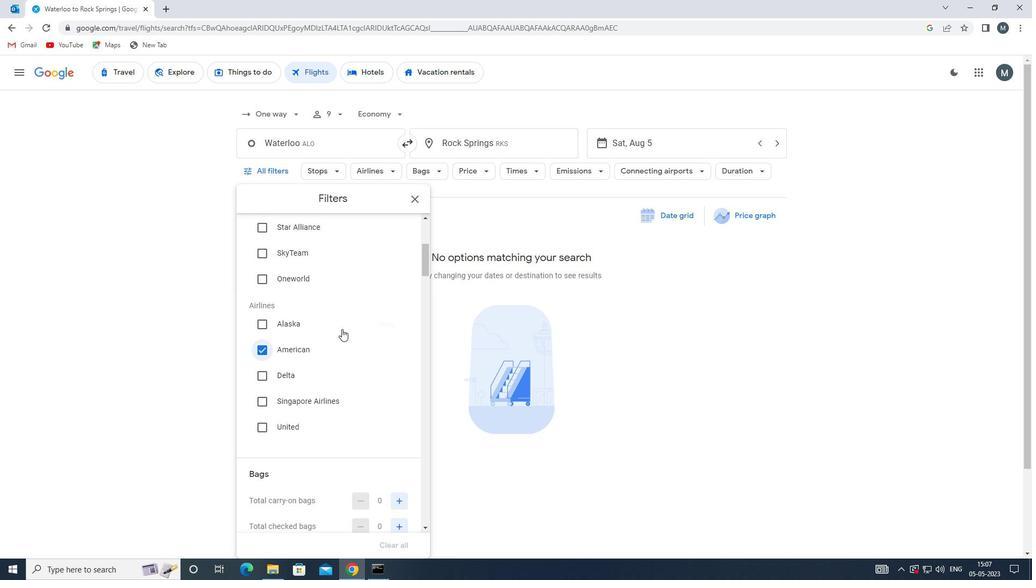 
Action: Mouse scrolled (342, 328) with delta (0, 0)
Screenshot: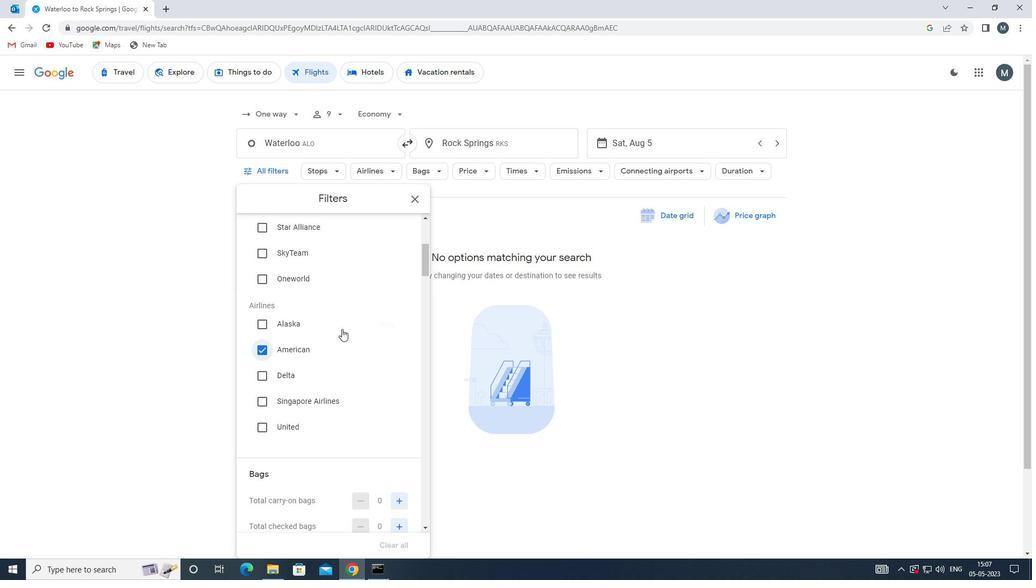 
Action: Mouse scrolled (342, 328) with delta (0, 0)
Screenshot: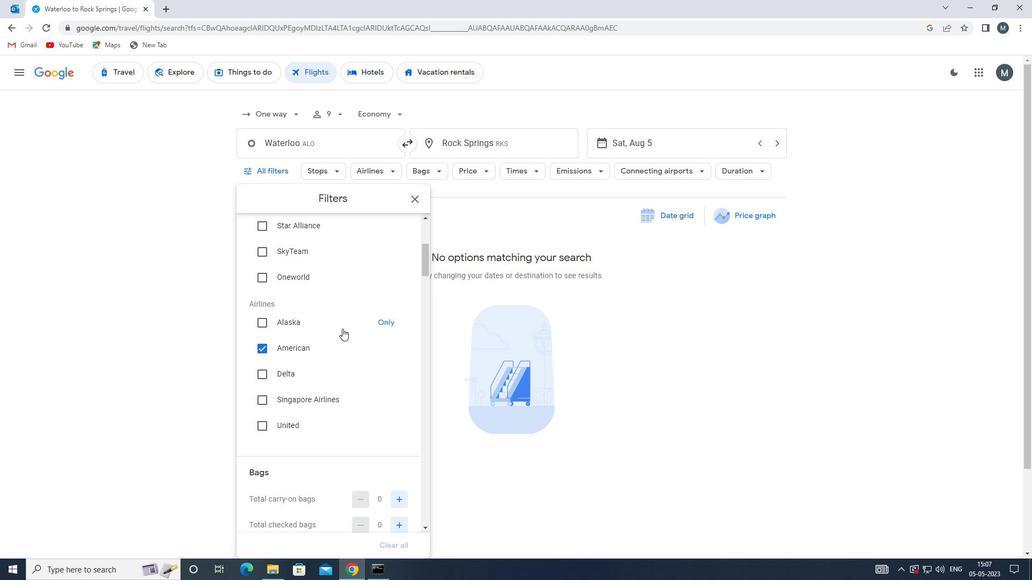 
Action: Mouse scrolled (342, 328) with delta (0, 0)
Screenshot: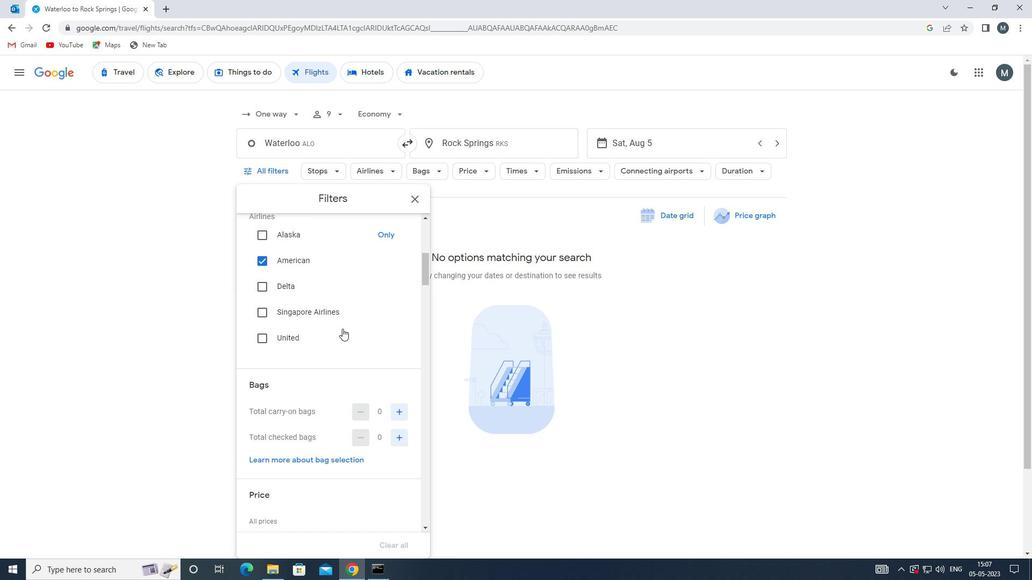 
Action: Mouse scrolled (342, 328) with delta (0, 0)
Screenshot: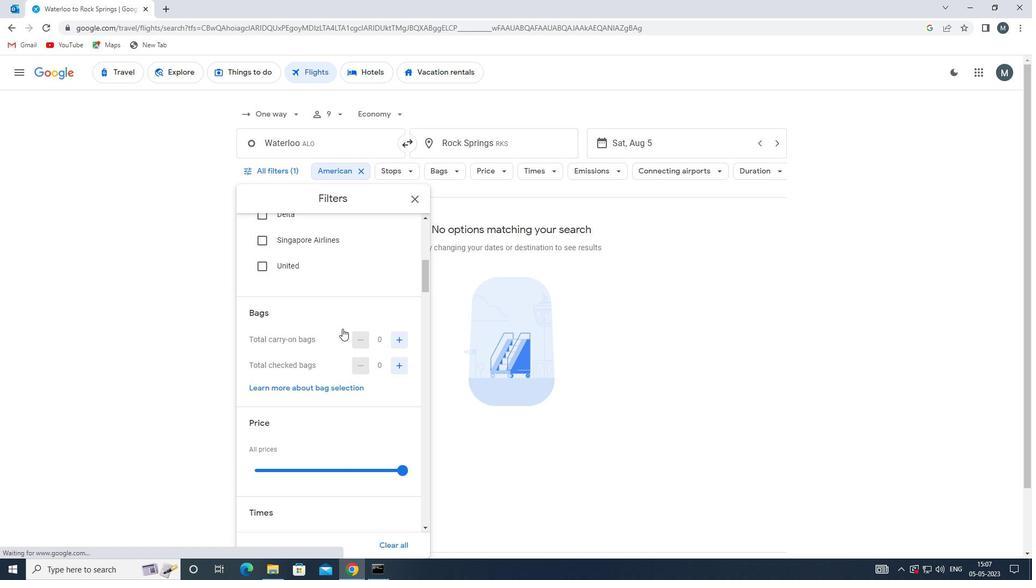 
Action: Mouse scrolled (342, 328) with delta (0, 0)
Screenshot: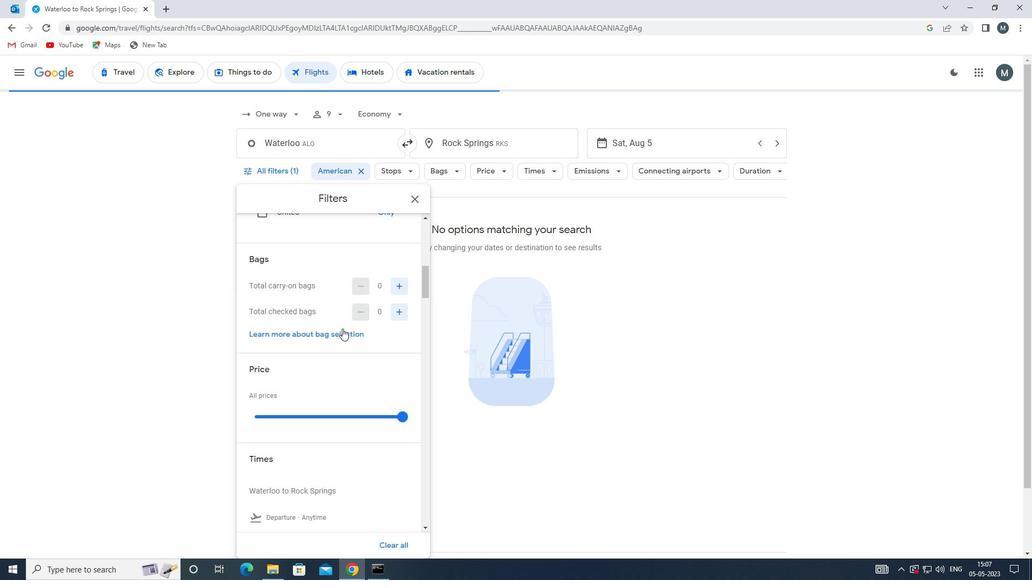 
Action: Mouse scrolled (342, 328) with delta (0, 0)
Screenshot: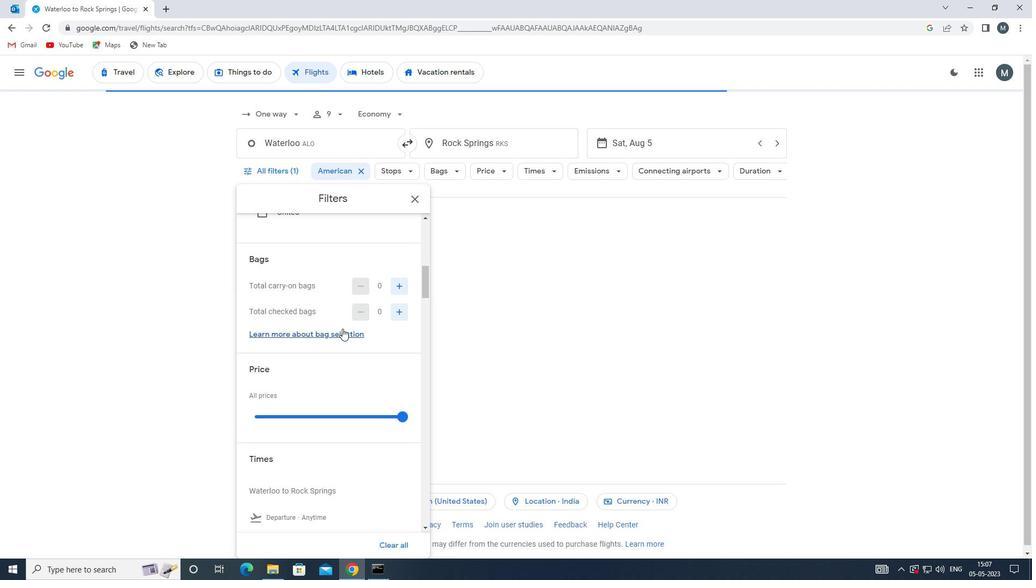 
Action: Mouse scrolled (342, 328) with delta (0, 0)
Screenshot: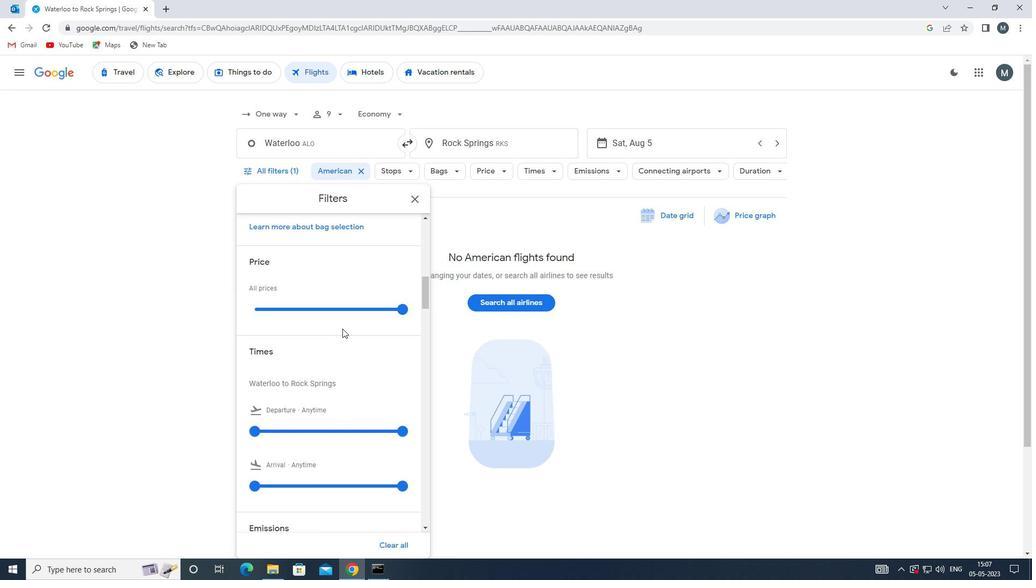 
Action: Mouse scrolled (342, 328) with delta (0, 0)
Screenshot: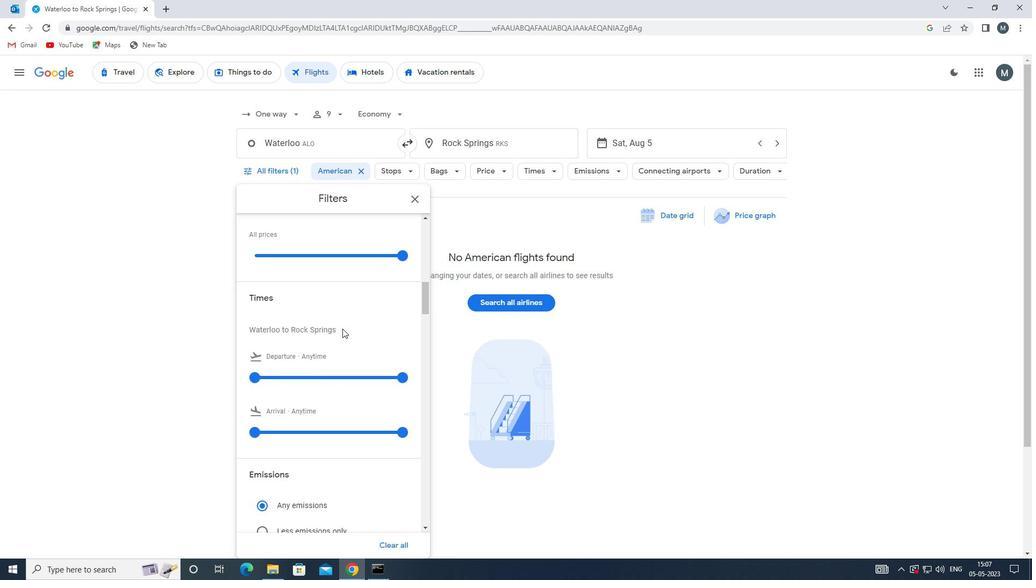 
Action: Mouse scrolled (342, 329) with delta (0, 0)
Screenshot: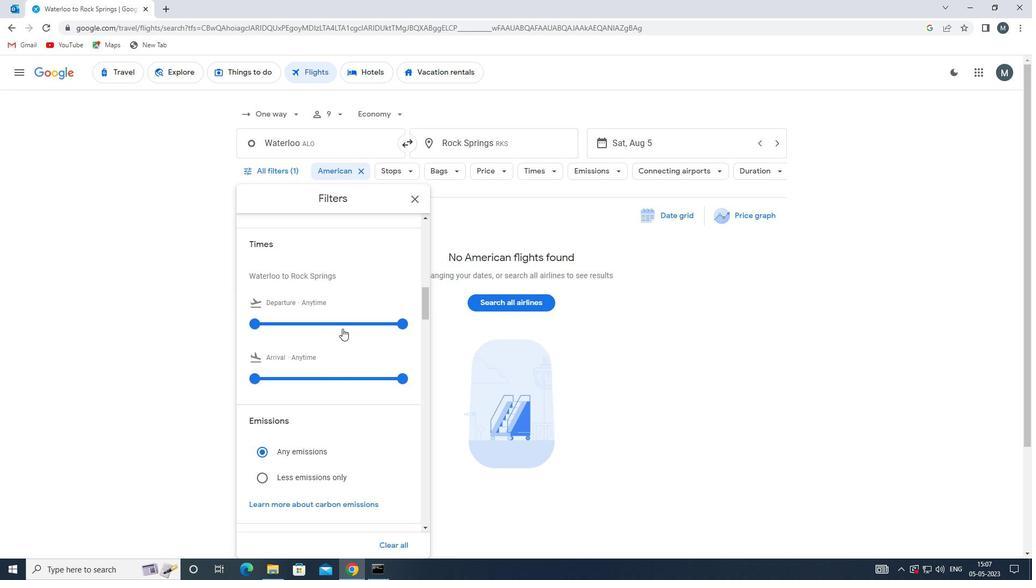 
Action: Mouse moved to (344, 328)
Screenshot: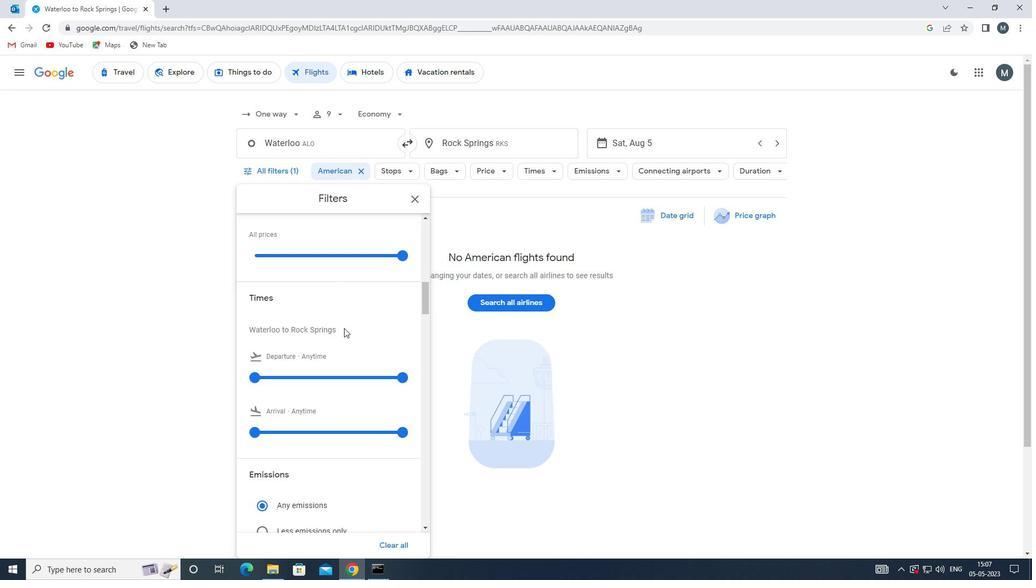 
Action: Mouse scrolled (344, 329) with delta (0, 0)
Screenshot: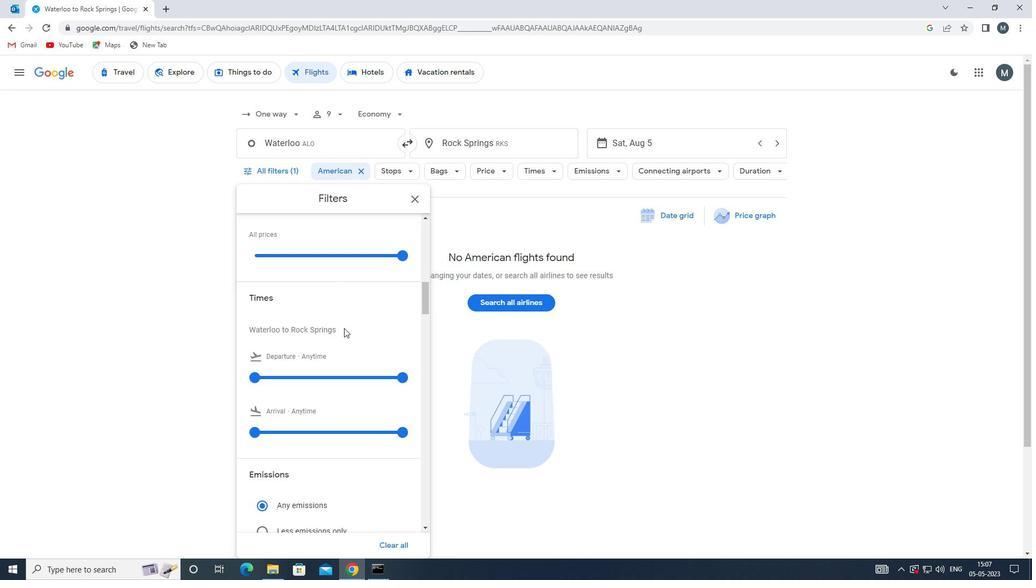 
Action: Mouse moved to (339, 329)
Screenshot: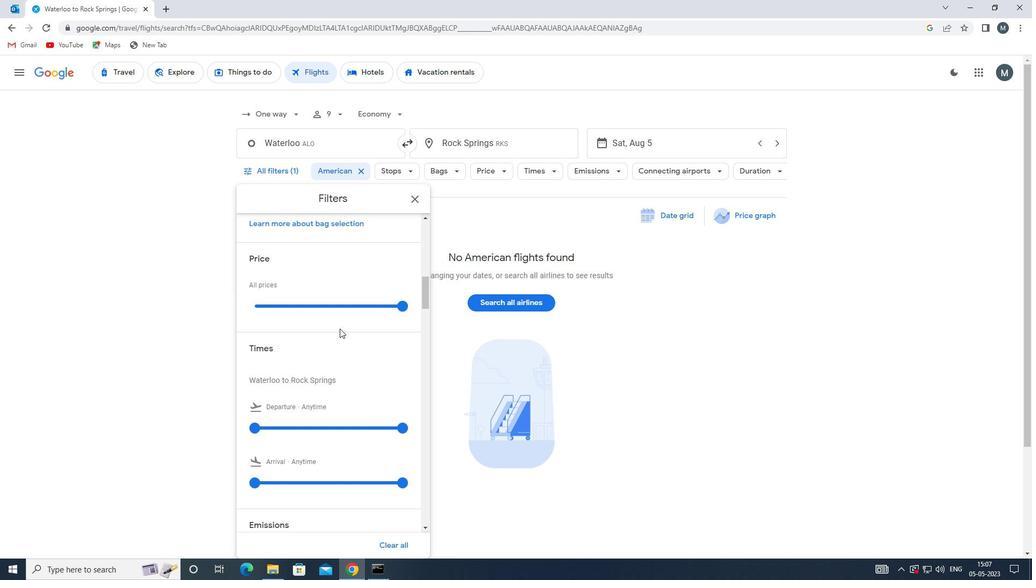 
Action: Mouse scrolled (339, 329) with delta (0, 0)
Screenshot: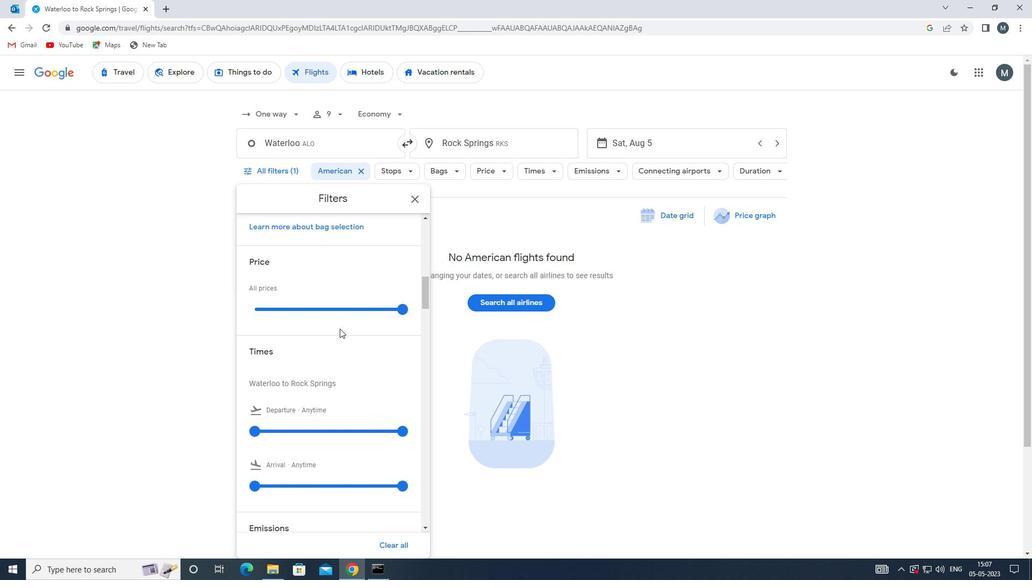 
Action: Mouse moved to (391, 260)
Screenshot: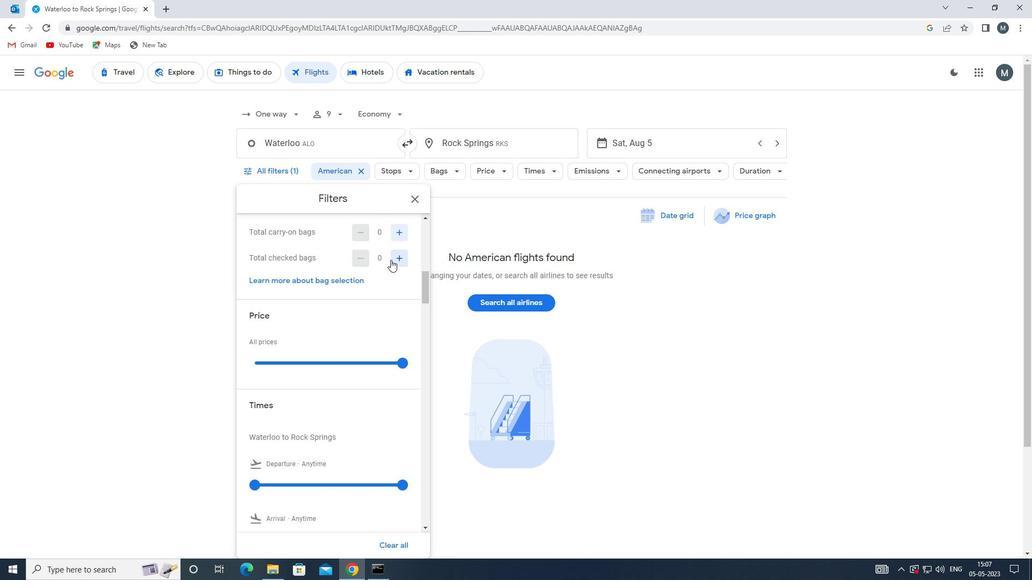 
Action: Mouse pressed left at (391, 260)
Screenshot: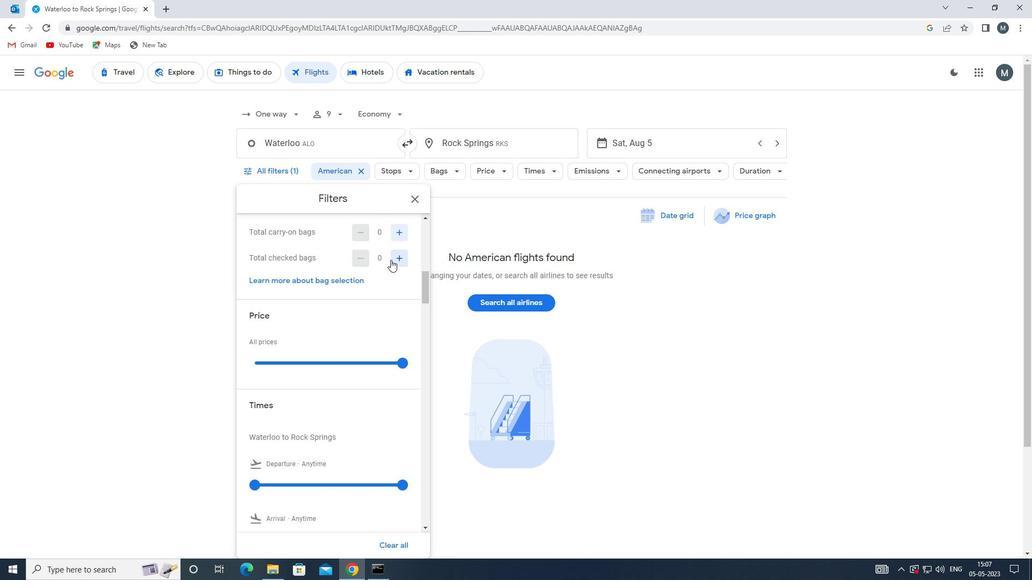 
Action: Mouse pressed left at (391, 260)
Screenshot: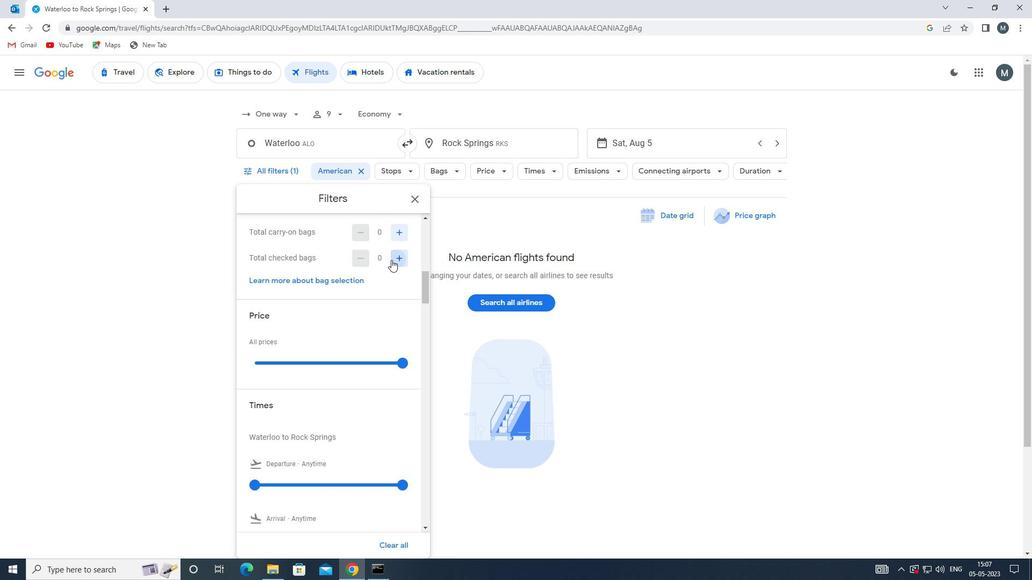 
Action: Mouse moved to (371, 269)
Screenshot: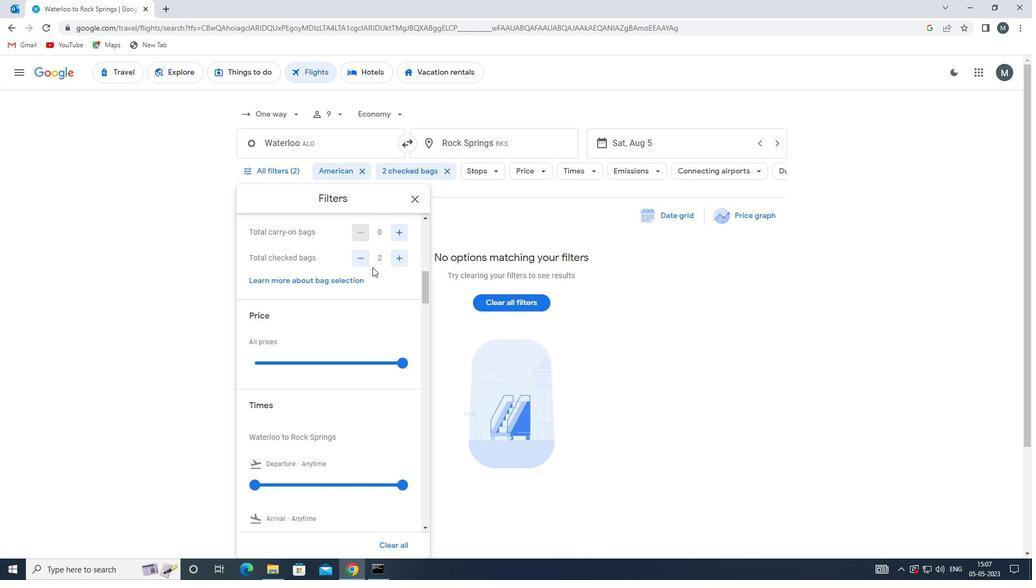 
Action: Mouse scrolled (371, 268) with delta (0, 0)
Screenshot: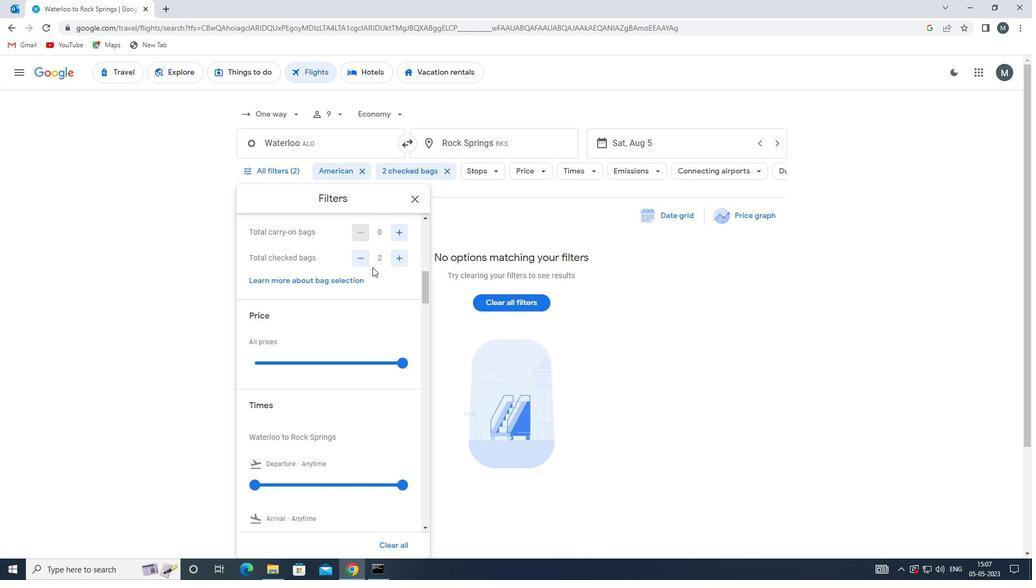 
Action: Mouse moved to (339, 306)
Screenshot: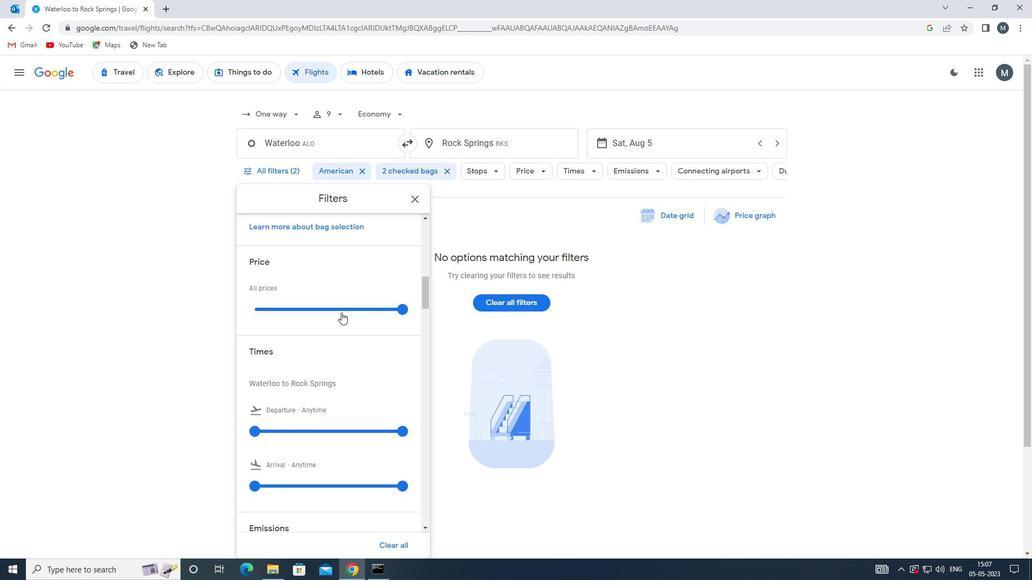 
Action: Mouse pressed left at (339, 306)
Screenshot: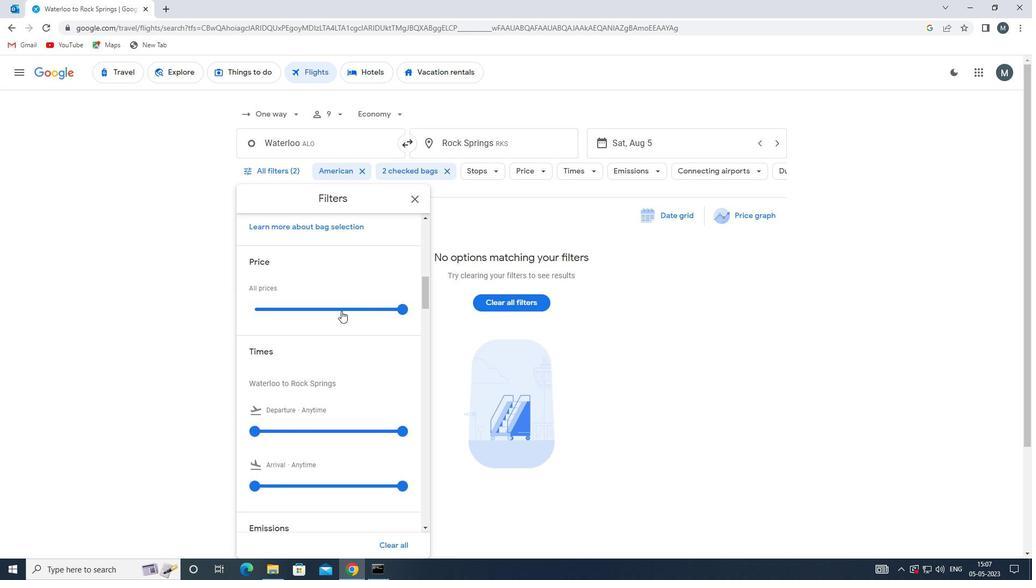 
Action: Mouse moved to (339, 306)
Screenshot: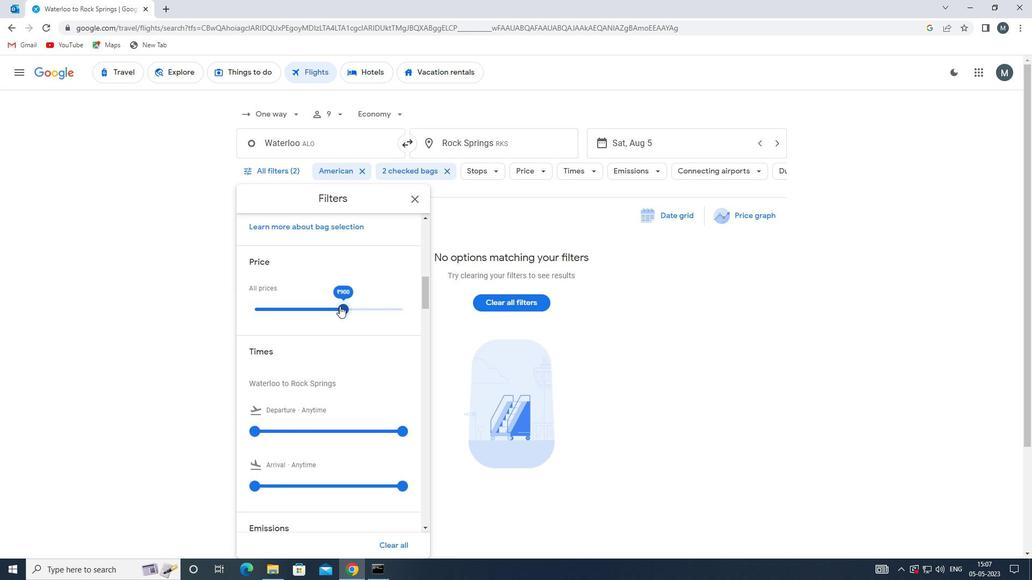 
Action: Mouse pressed left at (339, 306)
Screenshot: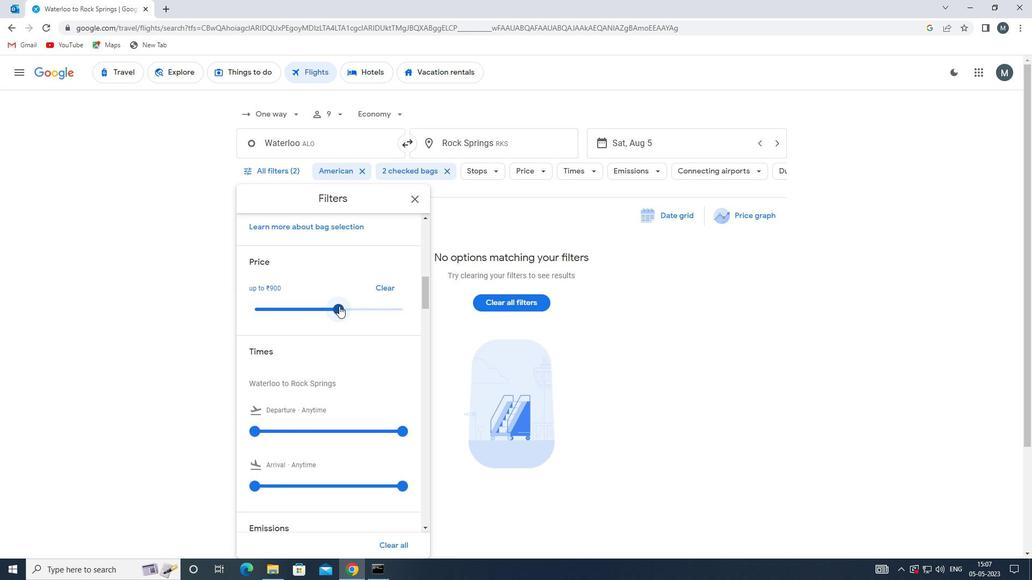 
Action: Mouse moved to (310, 305)
Screenshot: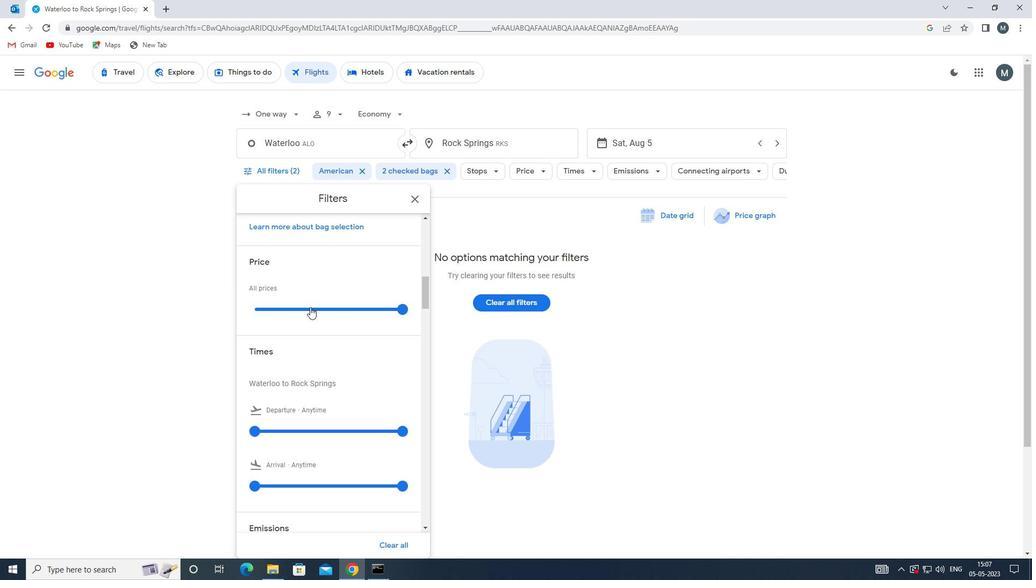 
Action: Mouse scrolled (310, 304) with delta (0, 0)
Screenshot: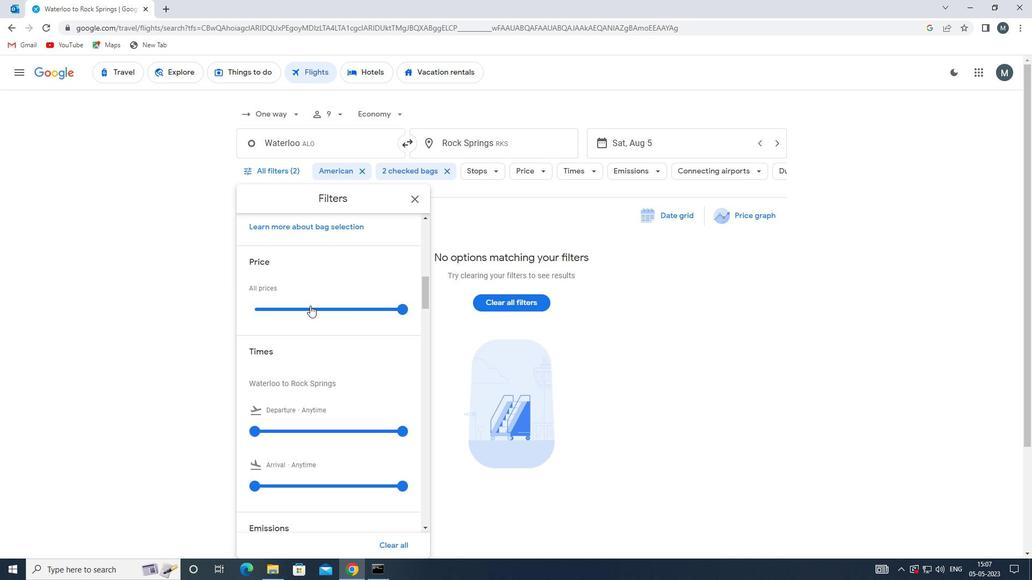 
Action: Mouse scrolled (310, 304) with delta (0, 0)
Screenshot: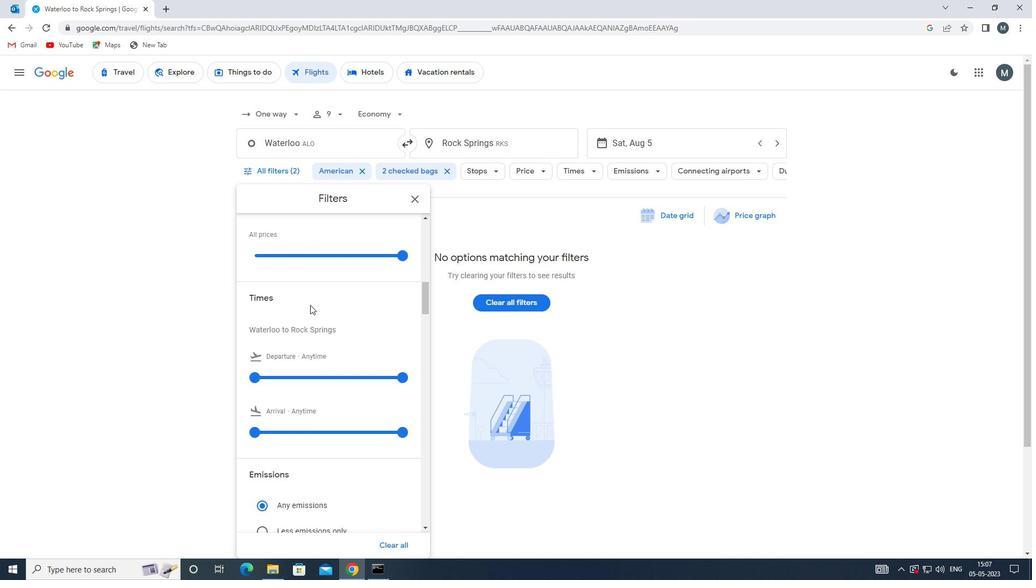 
Action: Mouse moved to (262, 318)
Screenshot: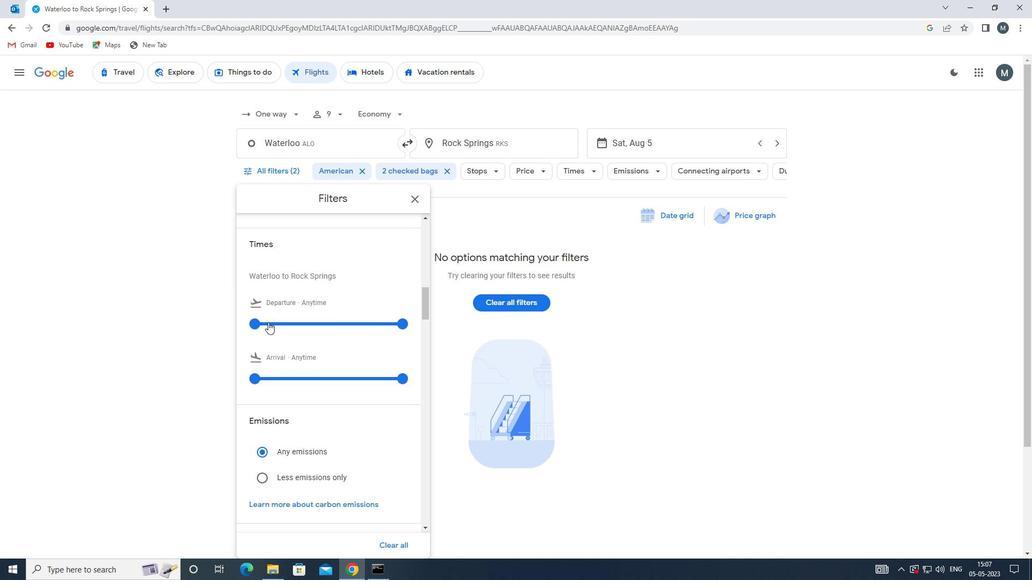 
Action: Mouse pressed left at (262, 318)
Screenshot: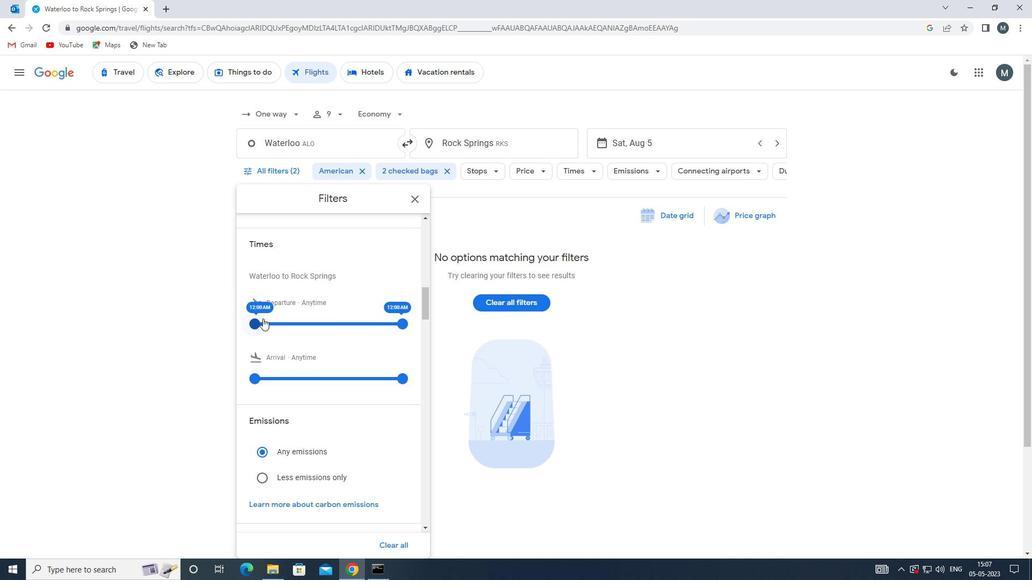 
Action: Mouse moved to (400, 321)
Screenshot: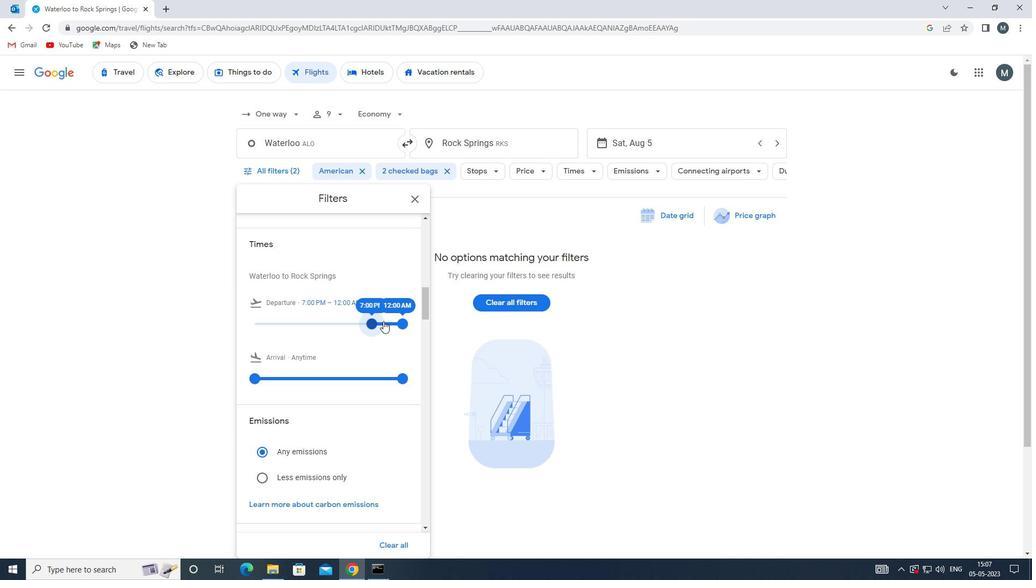 
Action: Mouse pressed left at (400, 321)
Screenshot: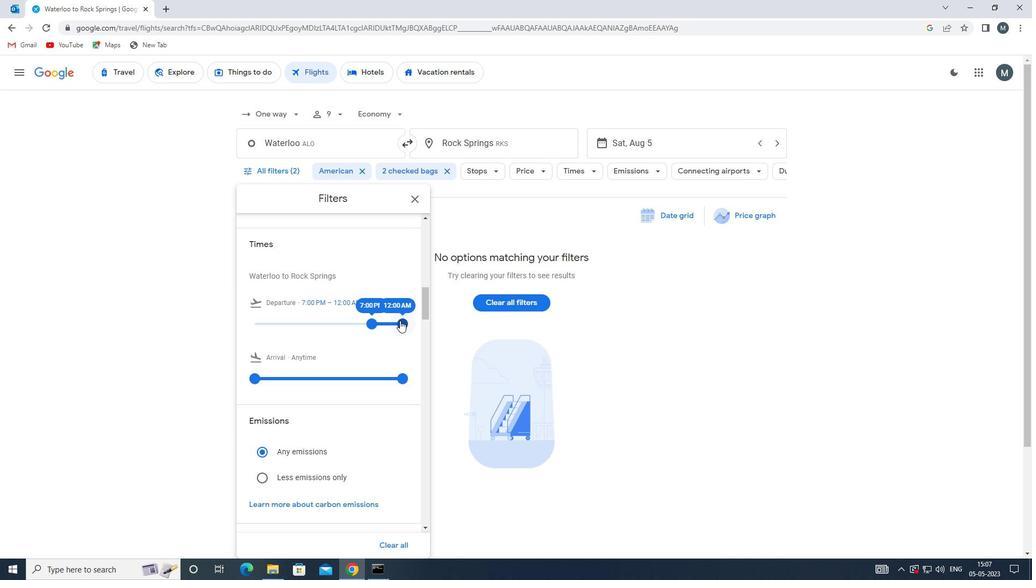 
Action: Mouse moved to (368, 322)
Screenshot: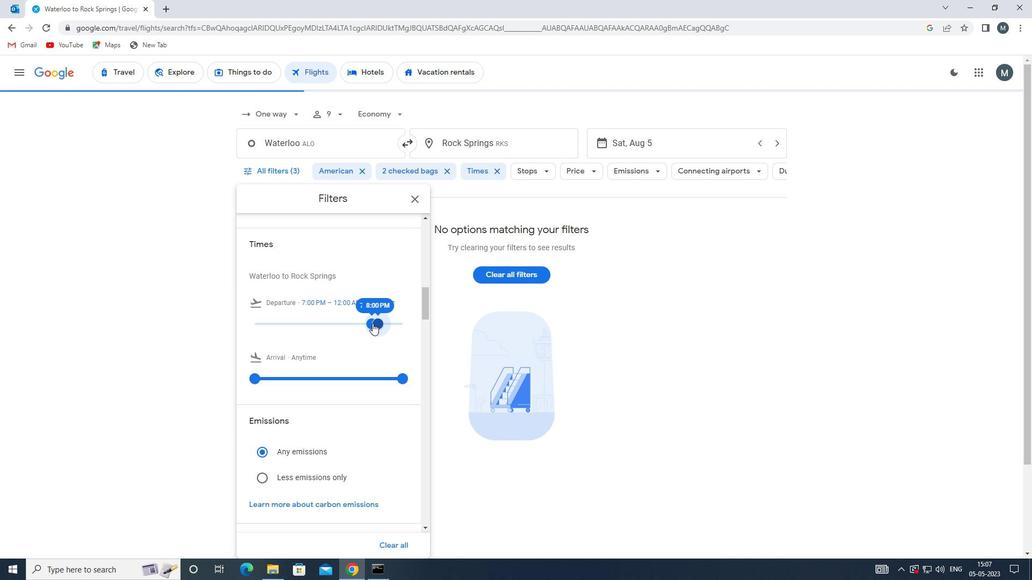 
Action: Mouse scrolled (368, 322) with delta (0, 0)
Screenshot: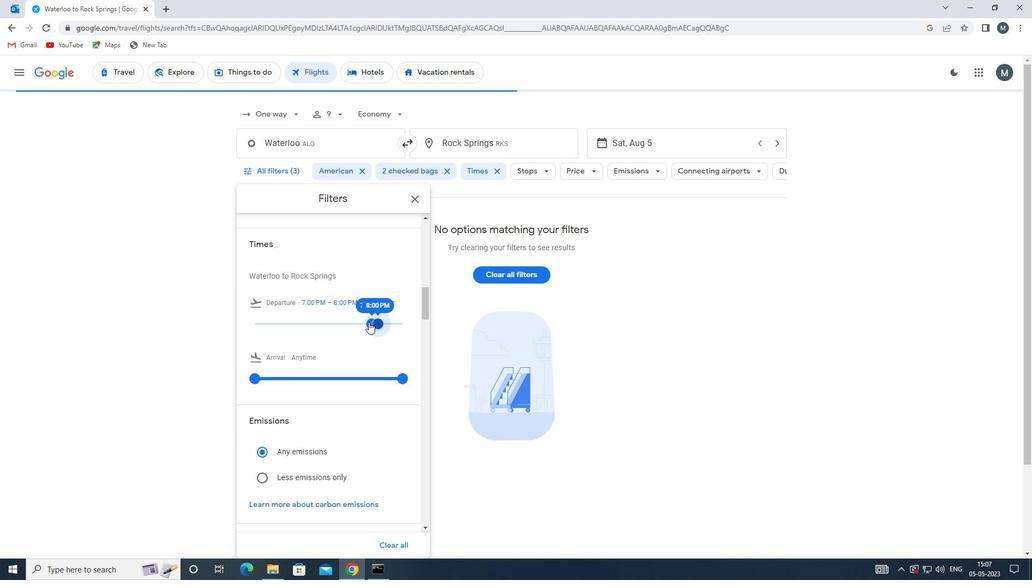 
Action: Mouse scrolled (368, 322) with delta (0, 0)
Screenshot: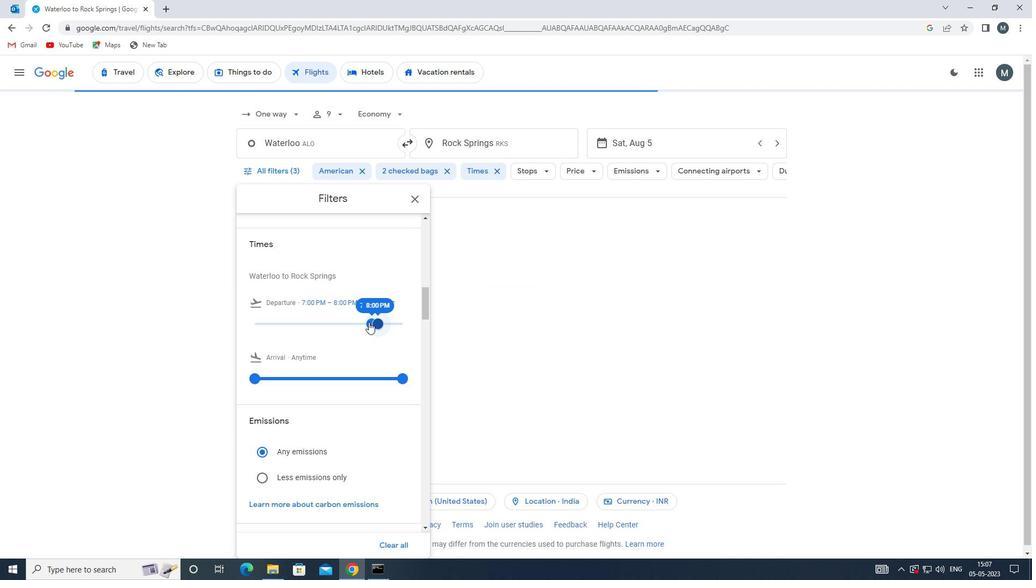 
Action: Mouse moved to (411, 201)
Screenshot: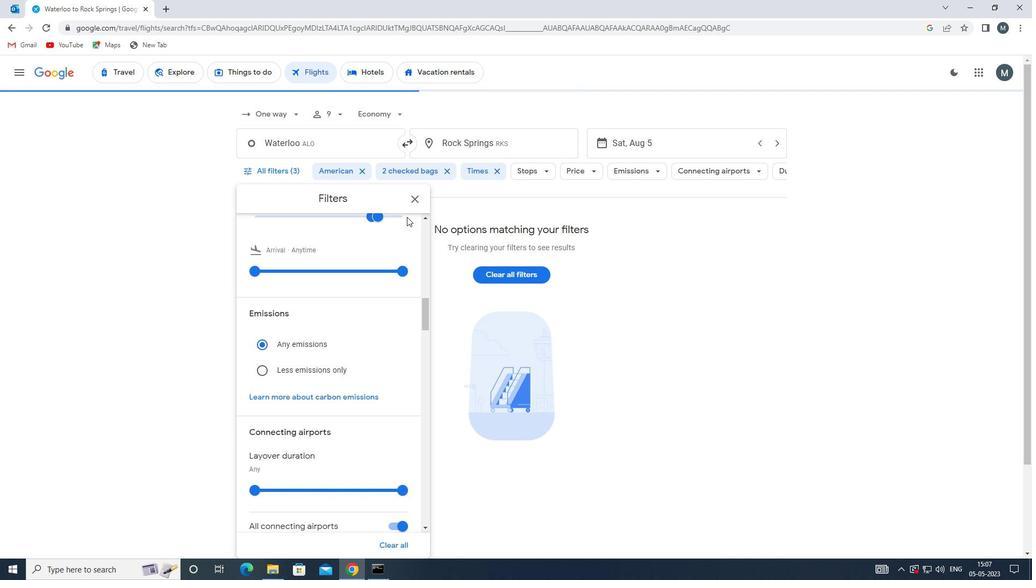 
Action: Mouse pressed left at (411, 201)
Screenshot: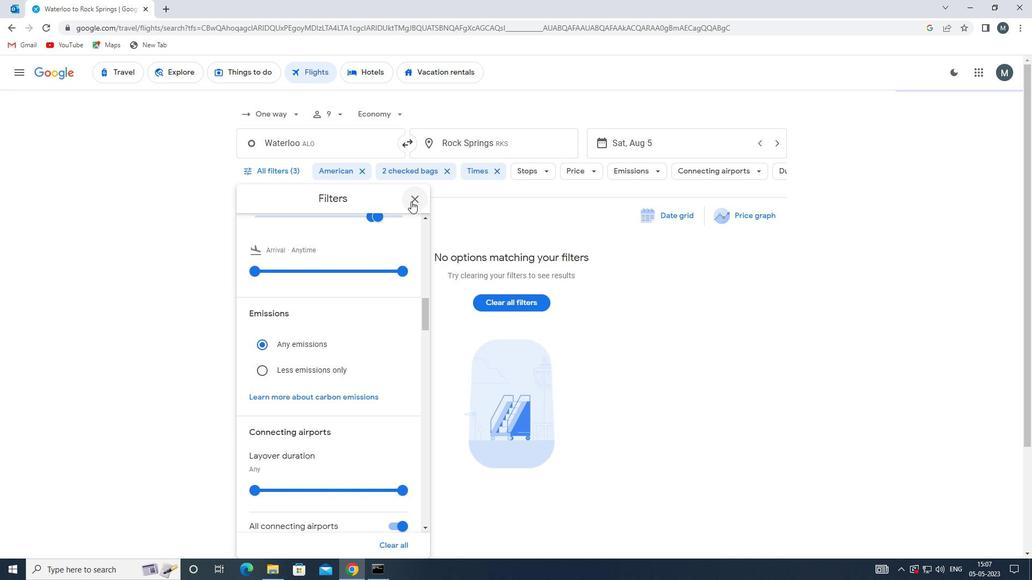
